 Task: Find connections with filter location María la Baja with filter topic #Motivationwith filter profile language German with filter current company Bread Financial with filter school GD Goenka University with filter industry Utility System Construction with filter service category Ghostwriting with filter keywords title Casino Host
Action: Mouse moved to (136, 217)
Screenshot: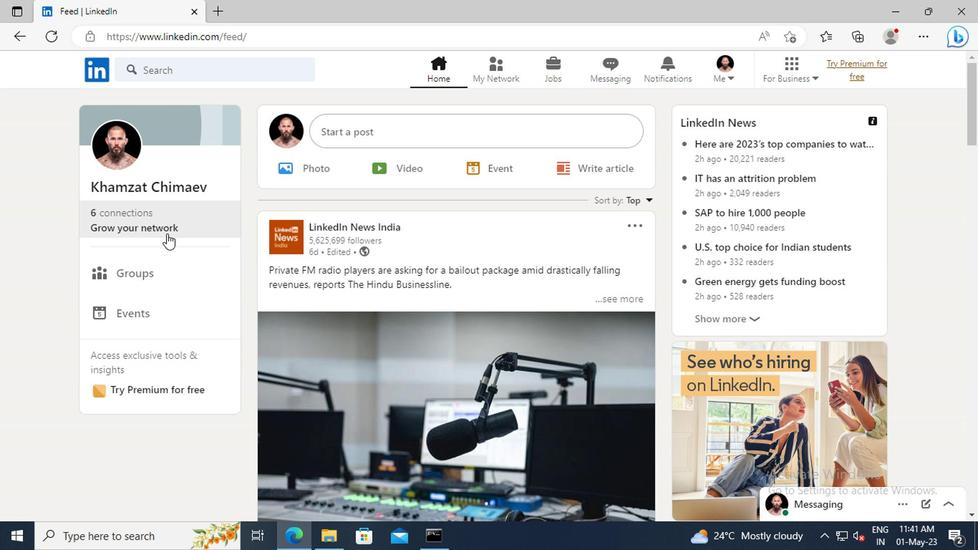 
Action: Mouse pressed left at (136, 217)
Screenshot: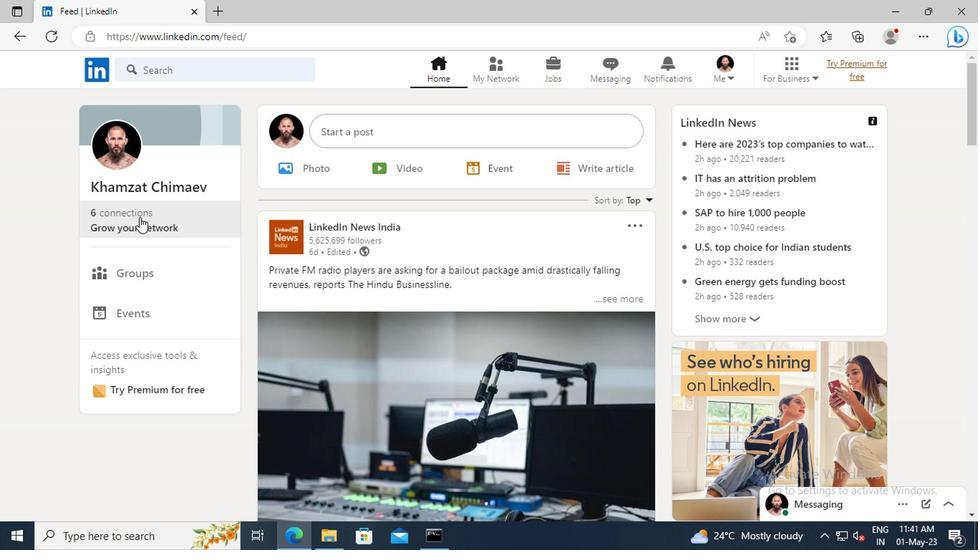 
Action: Mouse moved to (150, 154)
Screenshot: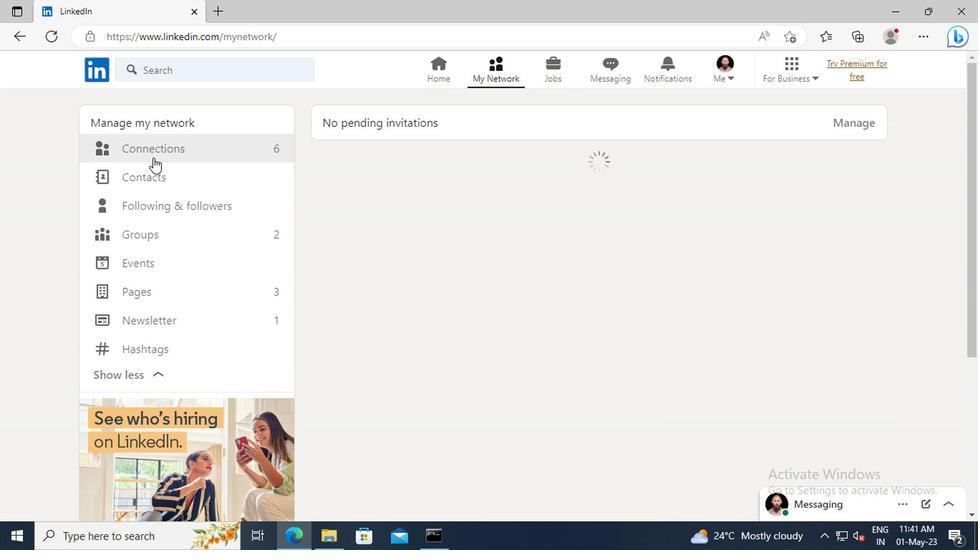 
Action: Mouse pressed left at (150, 154)
Screenshot: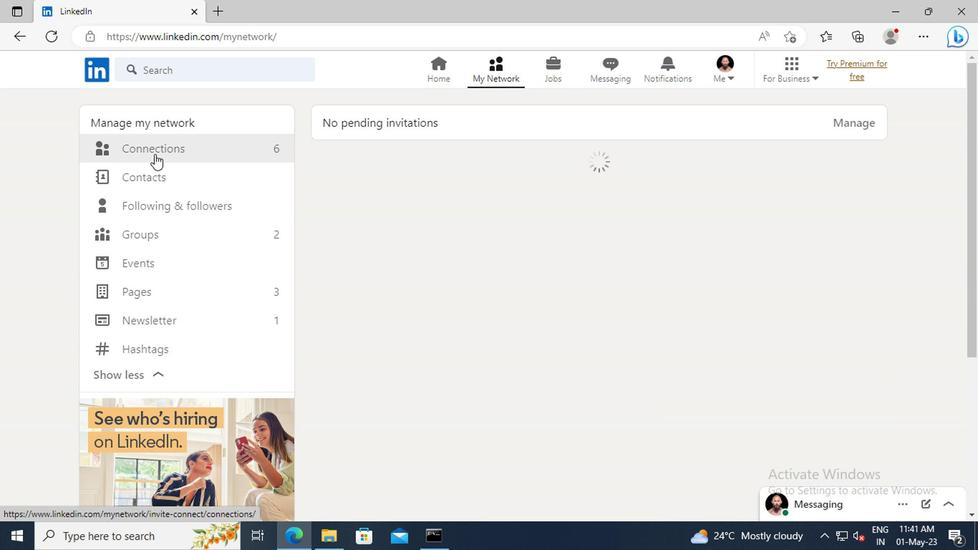 
Action: Mouse moved to (565, 153)
Screenshot: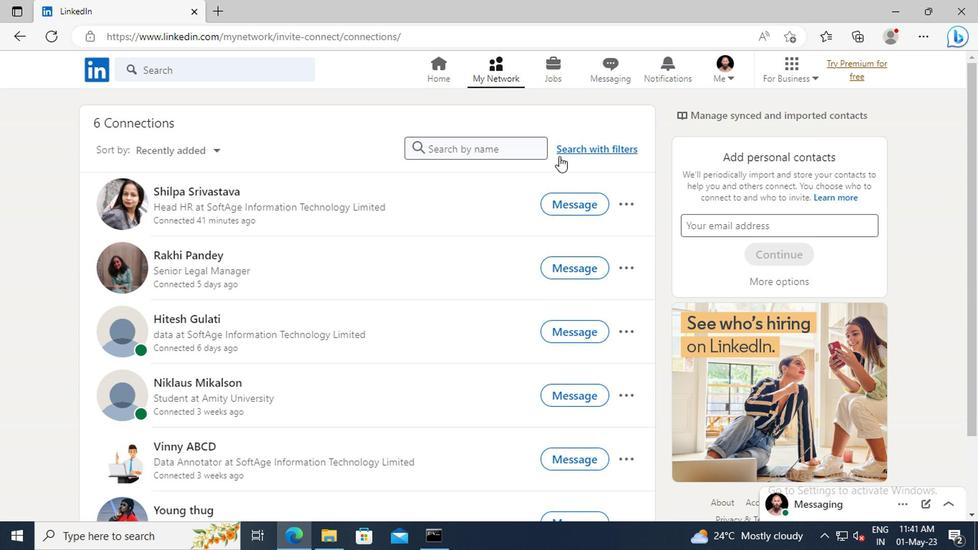 
Action: Mouse pressed left at (565, 153)
Screenshot: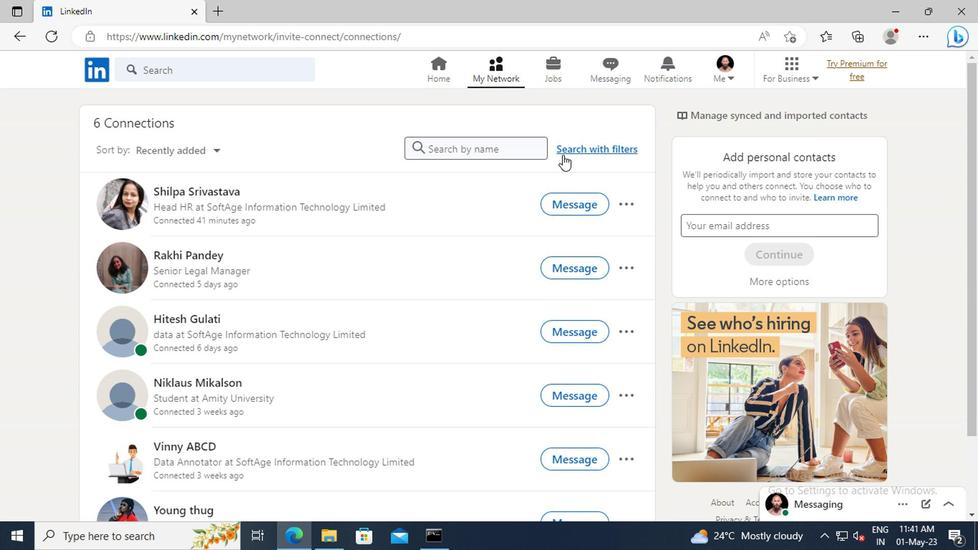 
Action: Mouse moved to (540, 114)
Screenshot: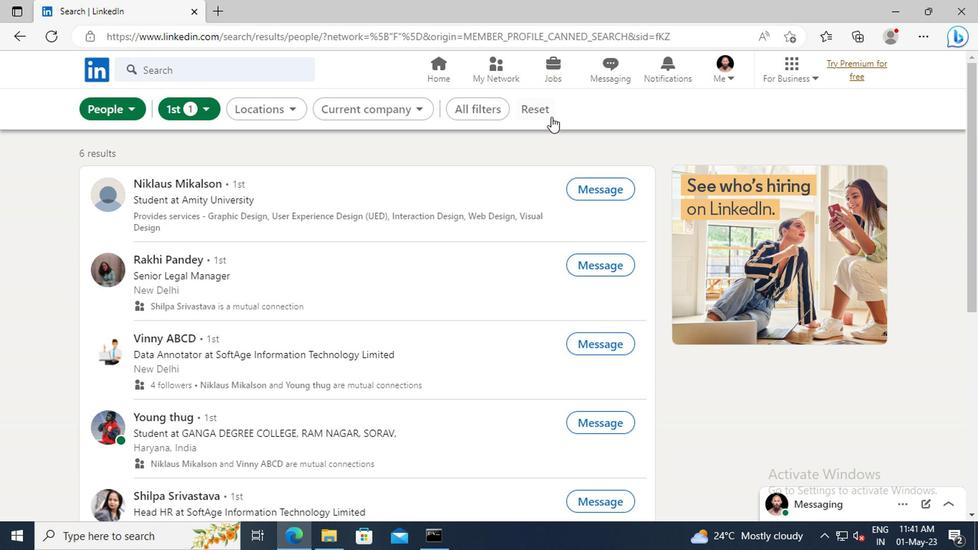 
Action: Mouse pressed left at (540, 114)
Screenshot: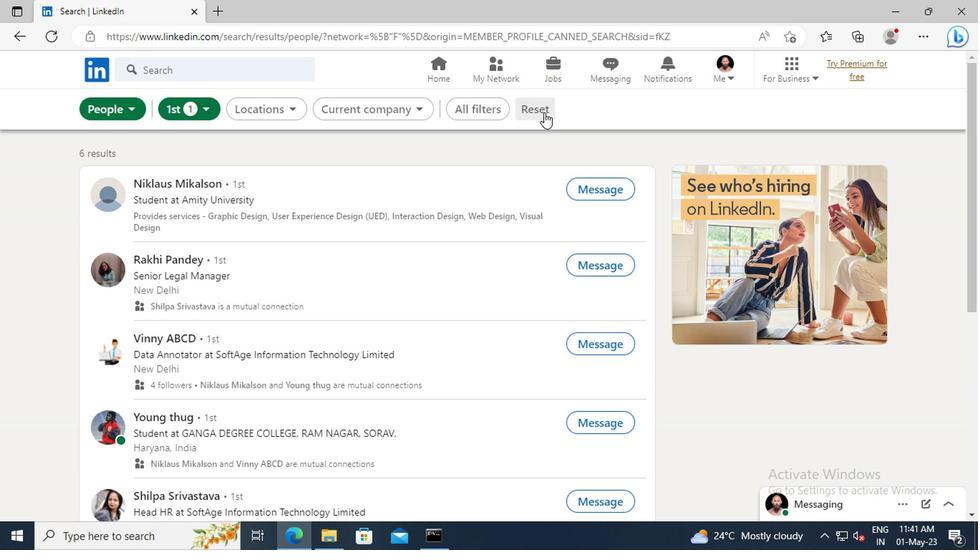 
Action: Mouse moved to (505, 110)
Screenshot: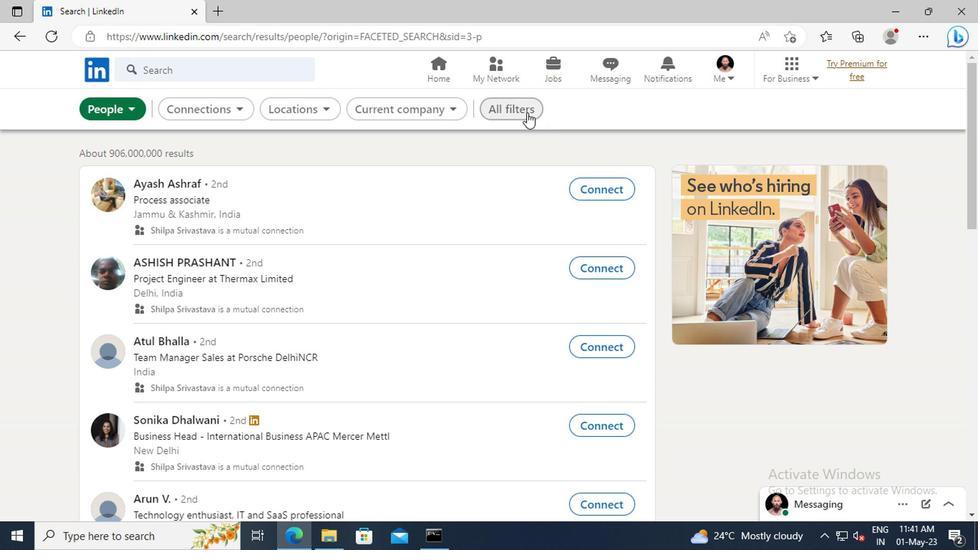 
Action: Mouse pressed left at (505, 110)
Screenshot: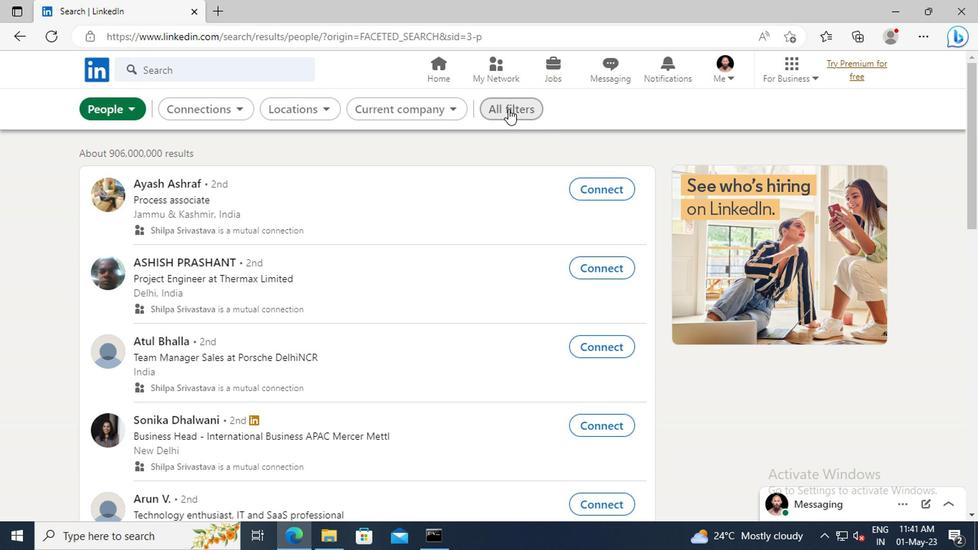 
Action: Mouse moved to (767, 202)
Screenshot: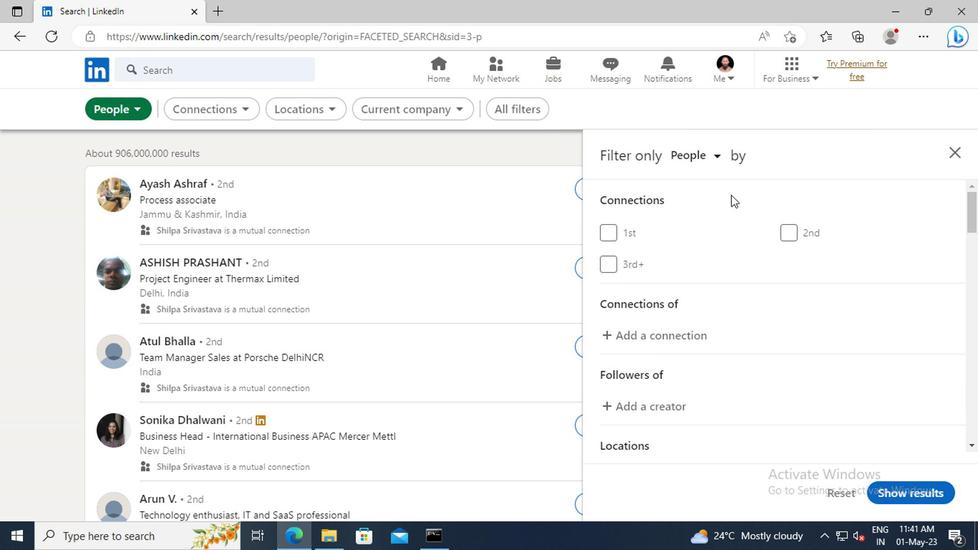 
Action: Mouse scrolled (767, 201) with delta (0, -1)
Screenshot: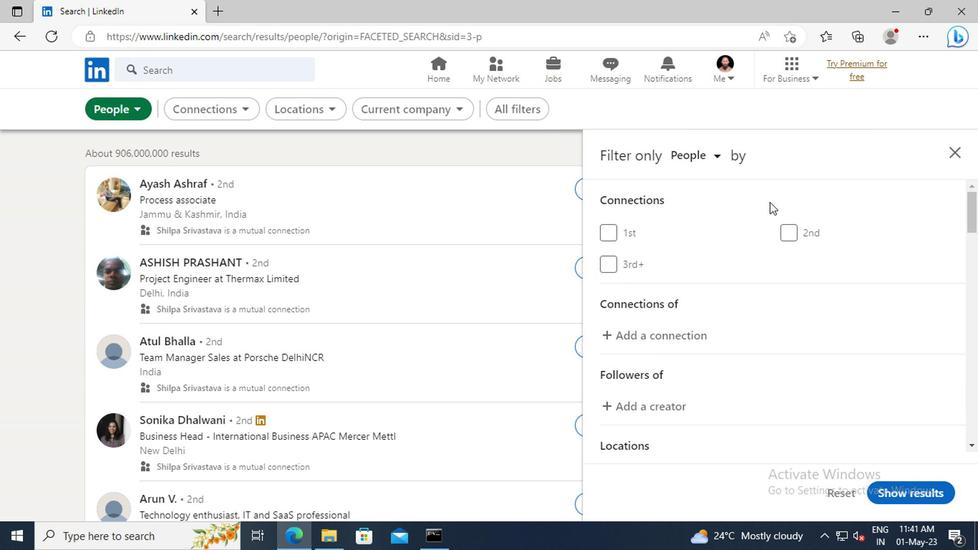 
Action: Mouse scrolled (767, 201) with delta (0, -1)
Screenshot: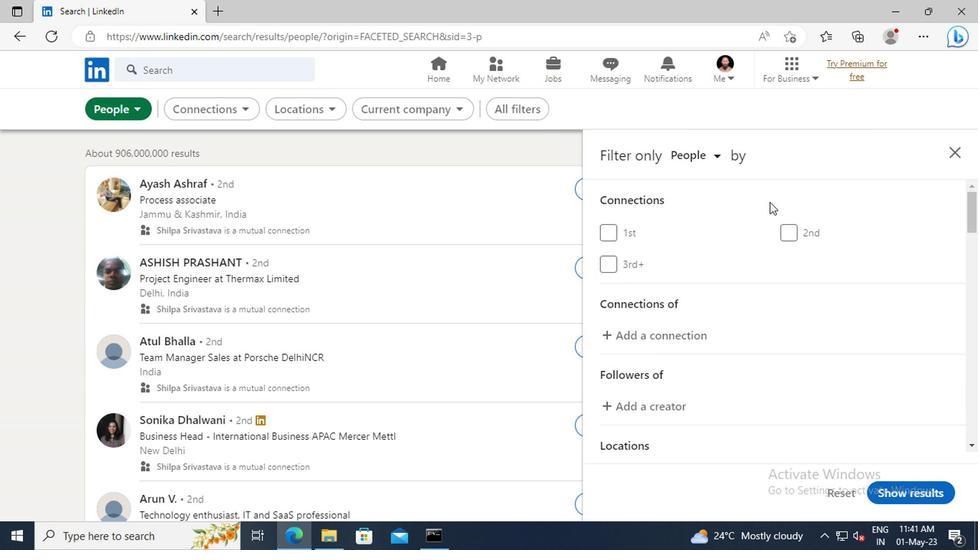 
Action: Mouse moved to (767, 202)
Screenshot: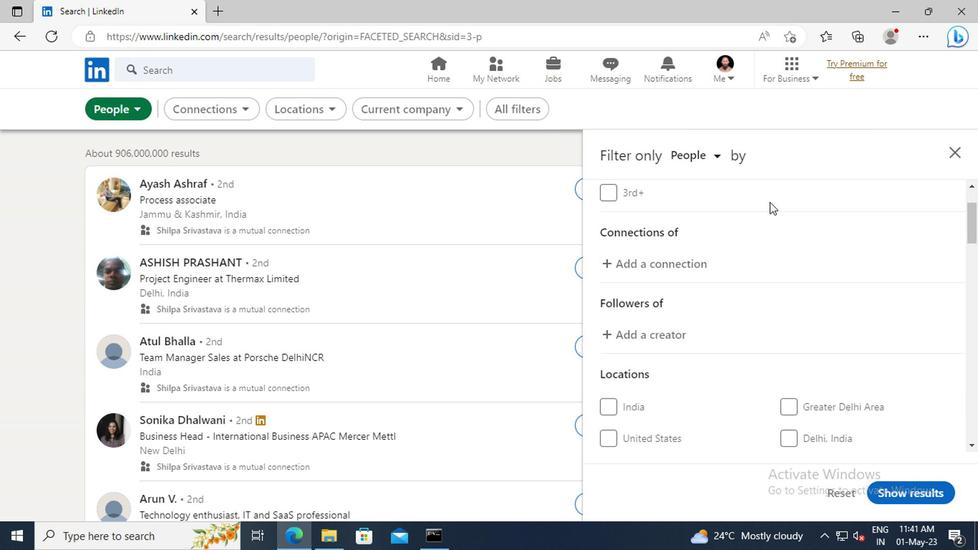 
Action: Mouse scrolled (767, 201) with delta (0, -1)
Screenshot: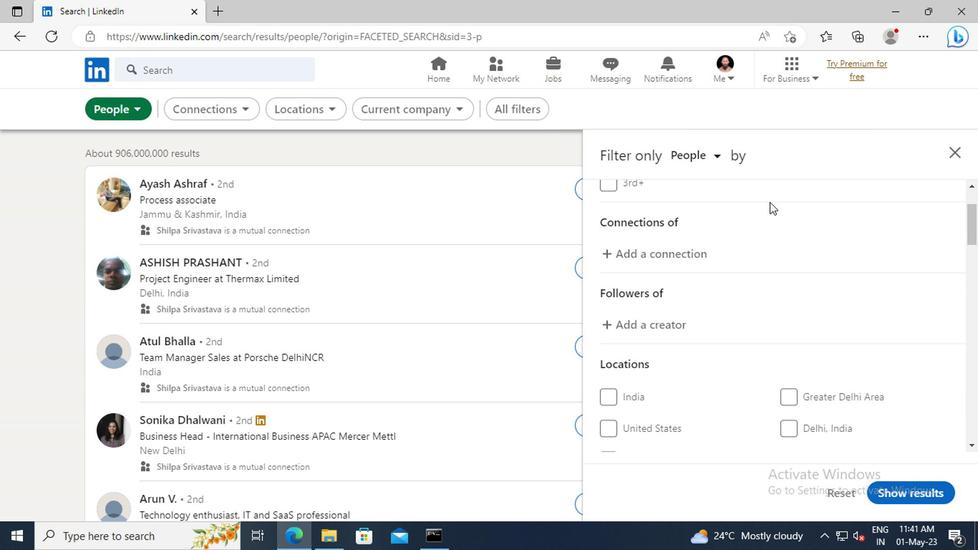 
Action: Mouse scrolled (767, 201) with delta (0, -1)
Screenshot: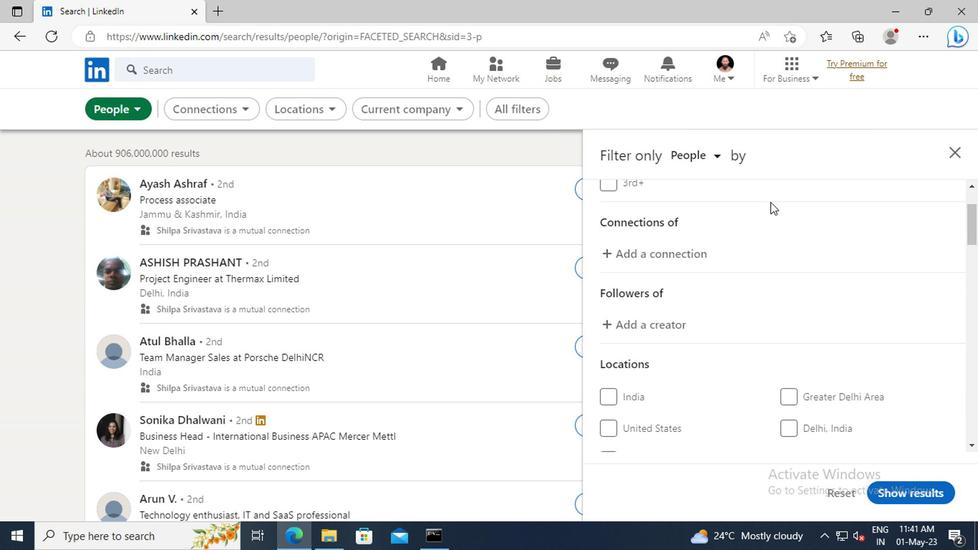 
Action: Mouse moved to (776, 232)
Screenshot: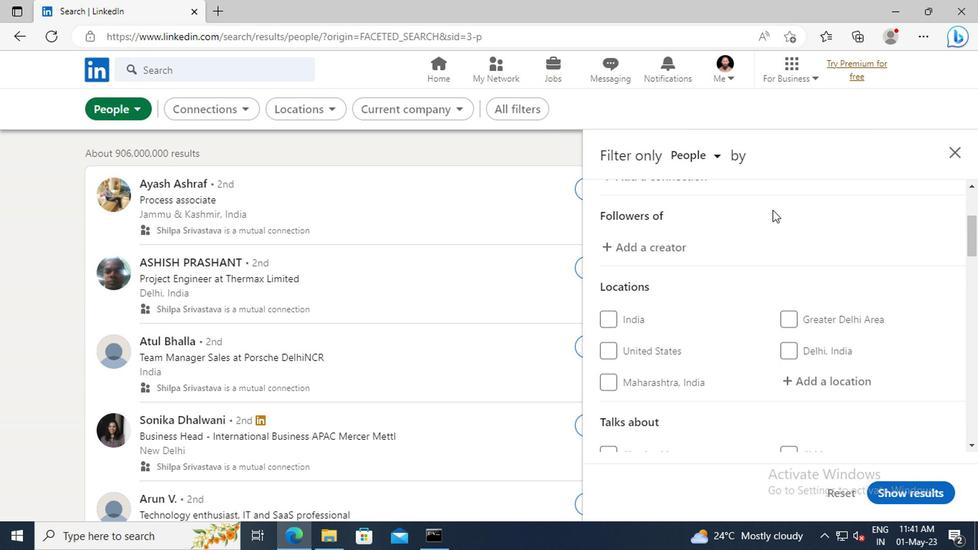 
Action: Mouse scrolled (776, 231) with delta (0, -1)
Screenshot: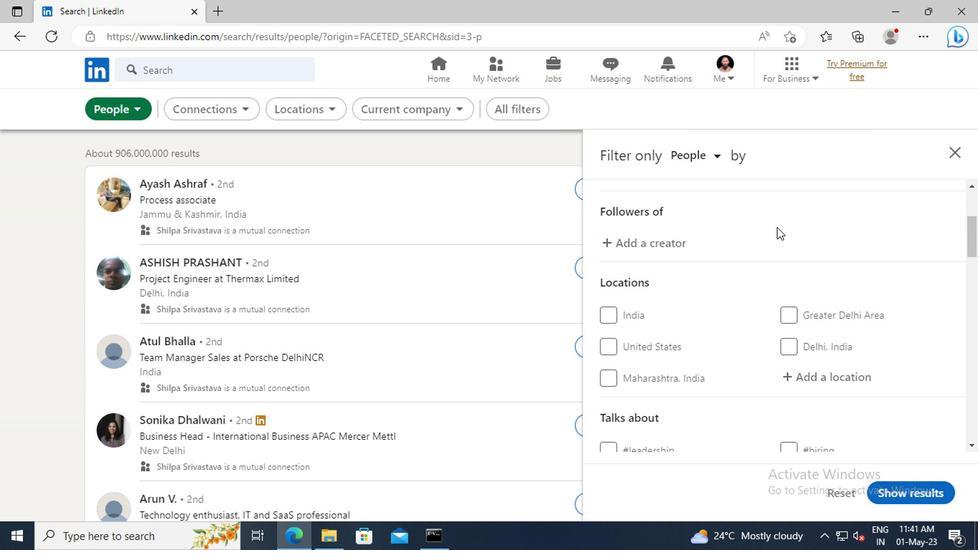 
Action: Mouse scrolled (776, 231) with delta (0, -1)
Screenshot: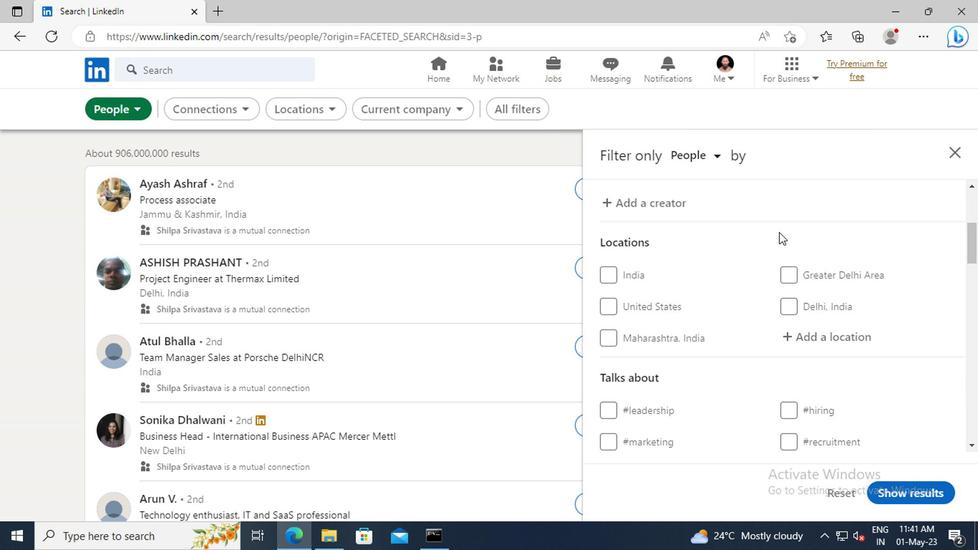 
Action: Mouse moved to (805, 295)
Screenshot: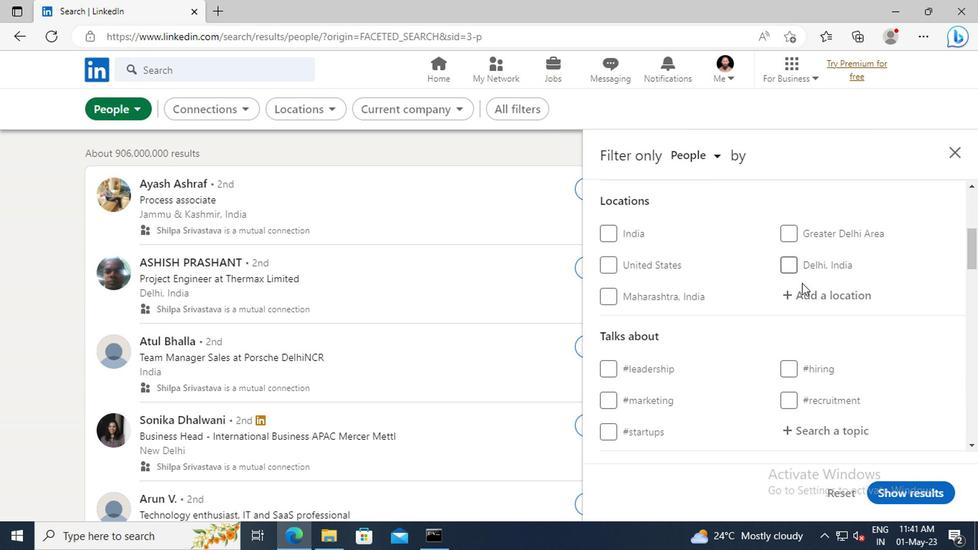 
Action: Mouse pressed left at (805, 295)
Screenshot: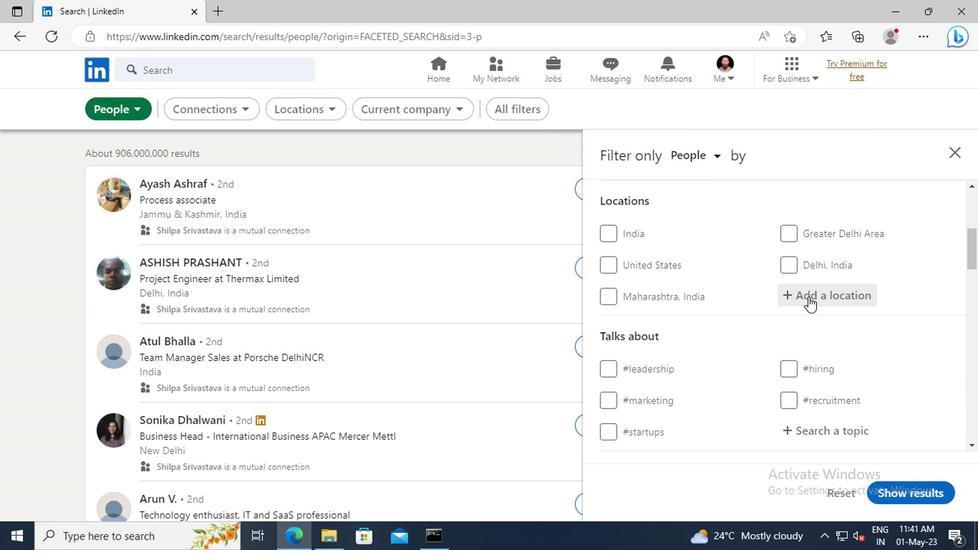 
Action: Key pressed <Key.shift>MARIA<Key.space>LA<Key.space><Key.shift>BAJA
Screenshot: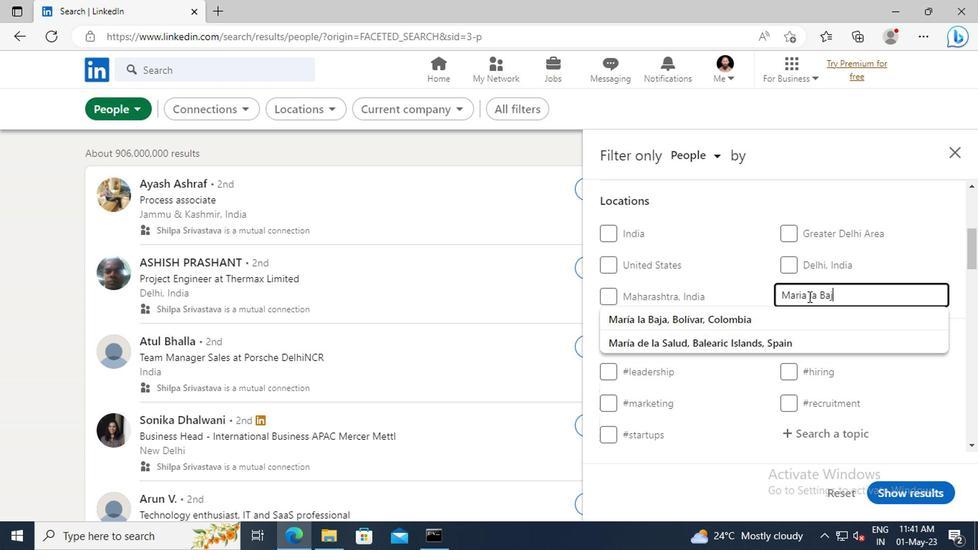 
Action: Mouse moved to (795, 314)
Screenshot: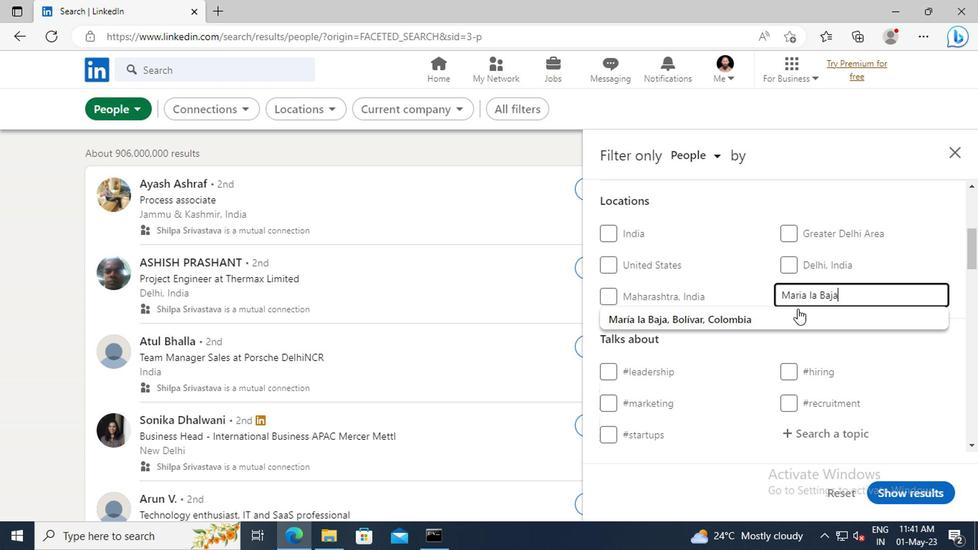 
Action: Mouse pressed left at (795, 314)
Screenshot: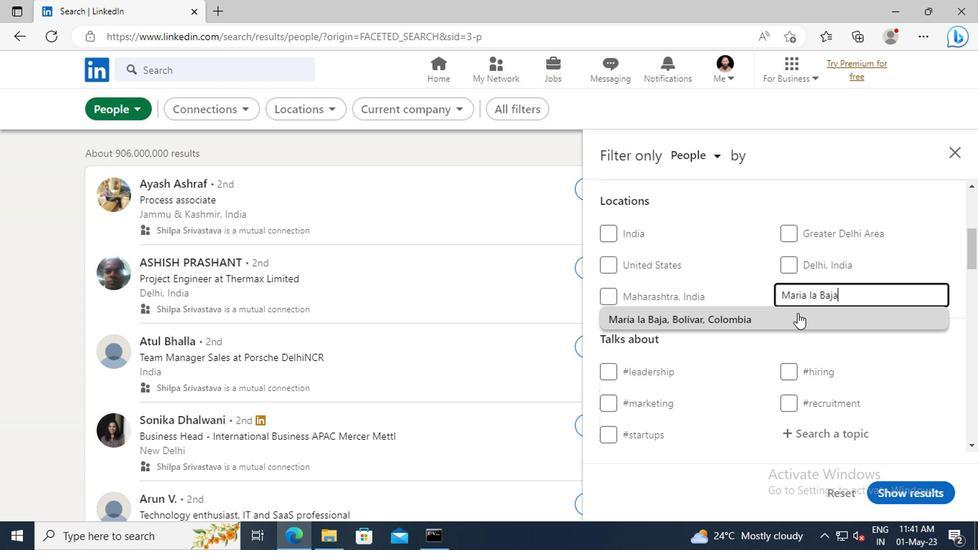 
Action: Mouse moved to (795, 314)
Screenshot: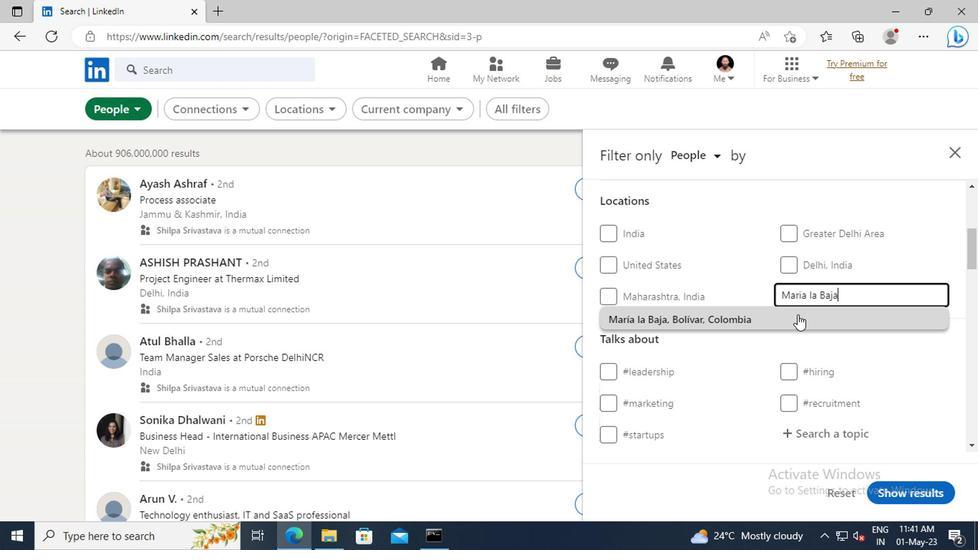 
Action: Mouse scrolled (795, 313) with delta (0, 0)
Screenshot: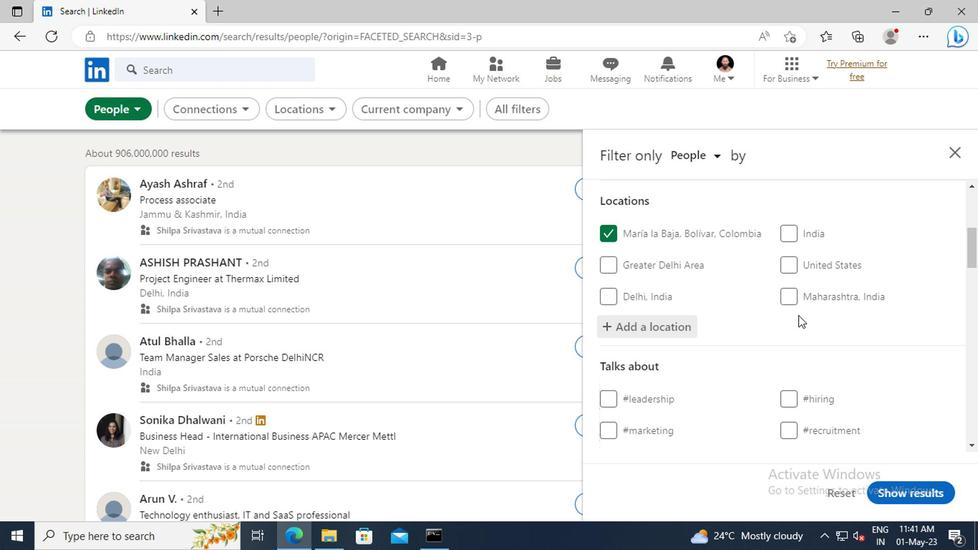 
Action: Mouse scrolled (795, 313) with delta (0, 0)
Screenshot: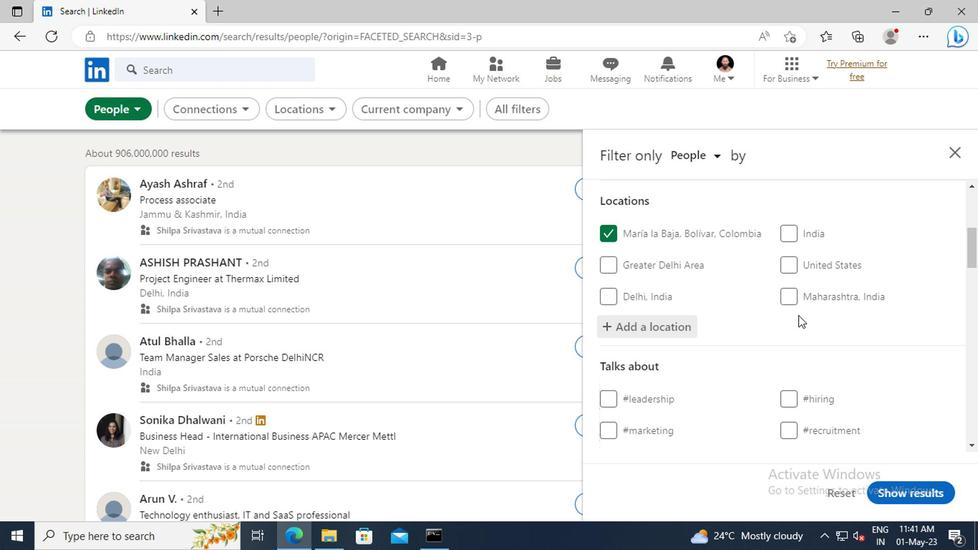 
Action: Mouse scrolled (795, 313) with delta (0, 0)
Screenshot: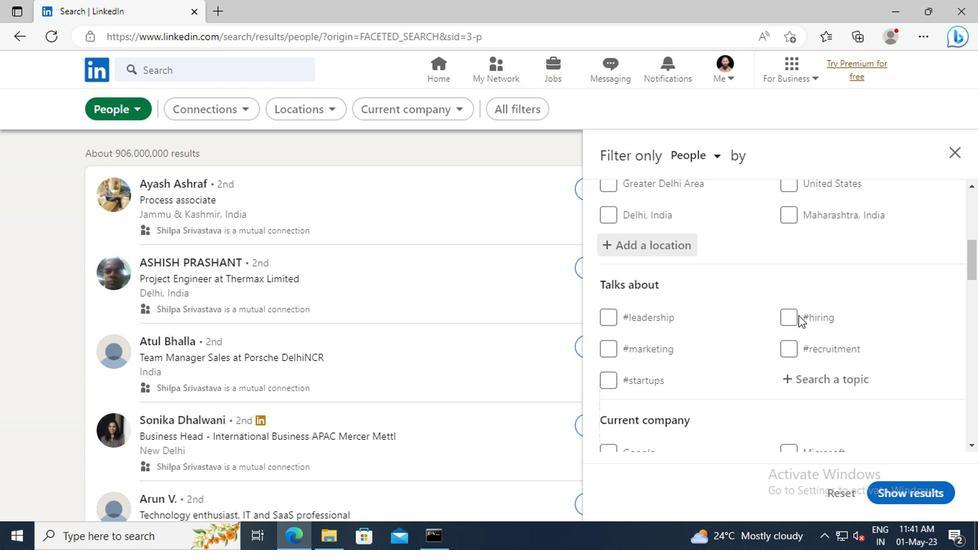 
Action: Mouse moved to (800, 338)
Screenshot: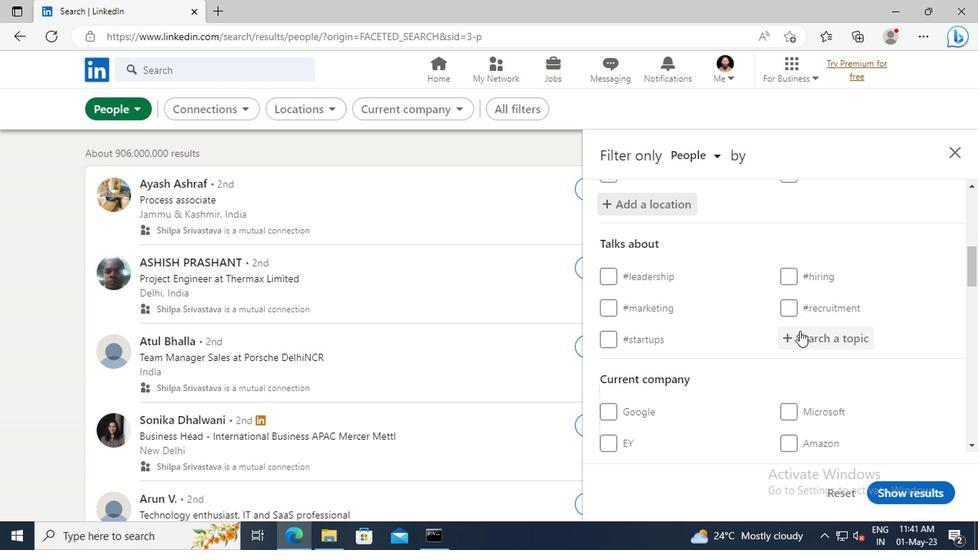 
Action: Mouse pressed left at (800, 338)
Screenshot: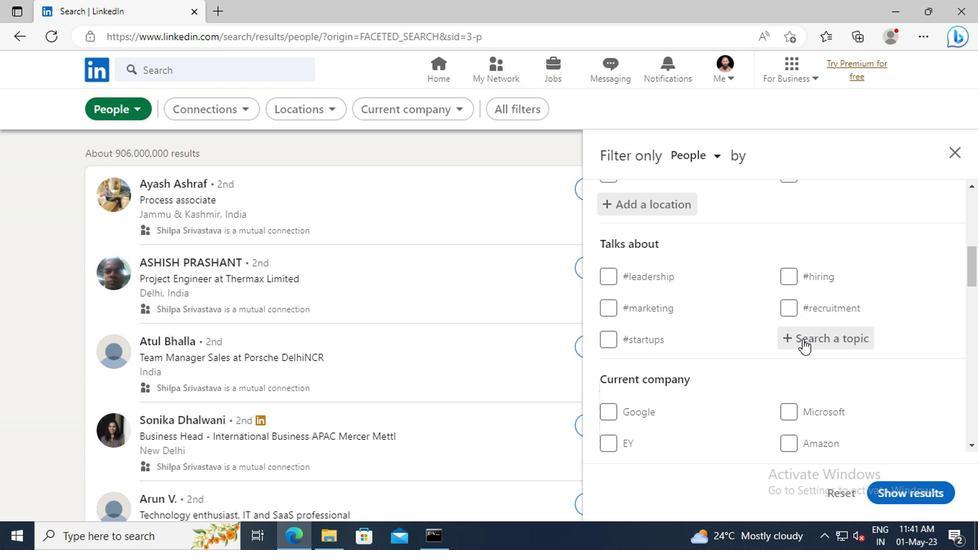 
Action: Key pressed <Key.shift>MOTIVATI
Screenshot: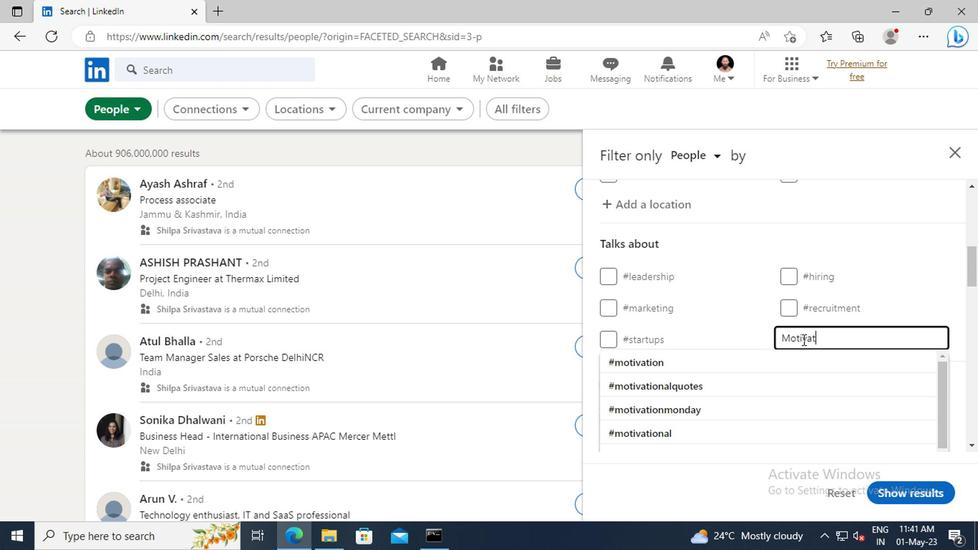 
Action: Mouse moved to (786, 359)
Screenshot: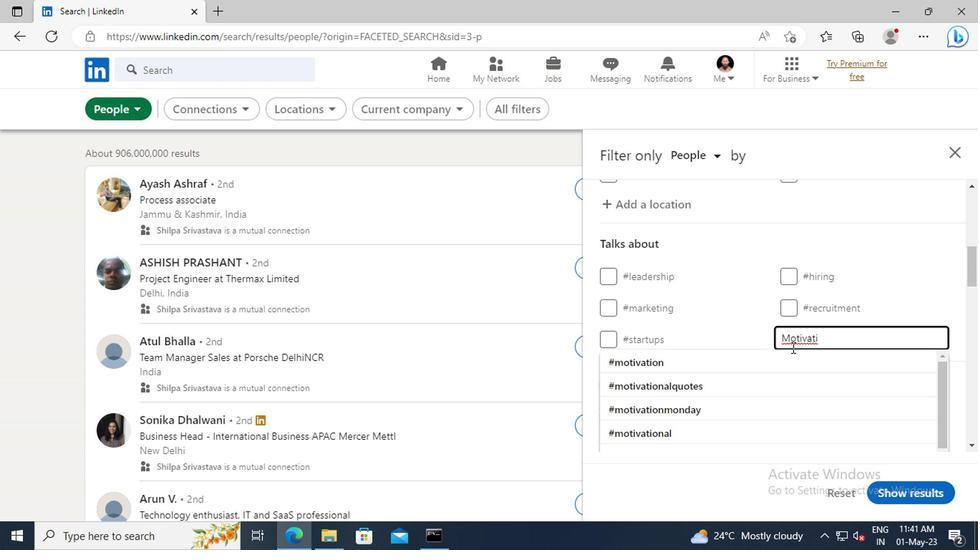 
Action: Mouse pressed left at (786, 359)
Screenshot: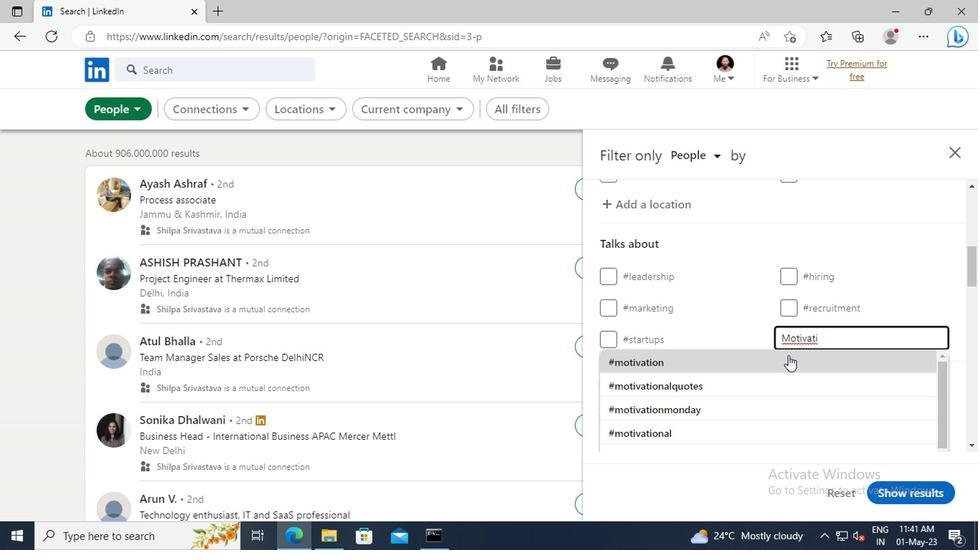 
Action: Mouse scrolled (786, 358) with delta (0, -1)
Screenshot: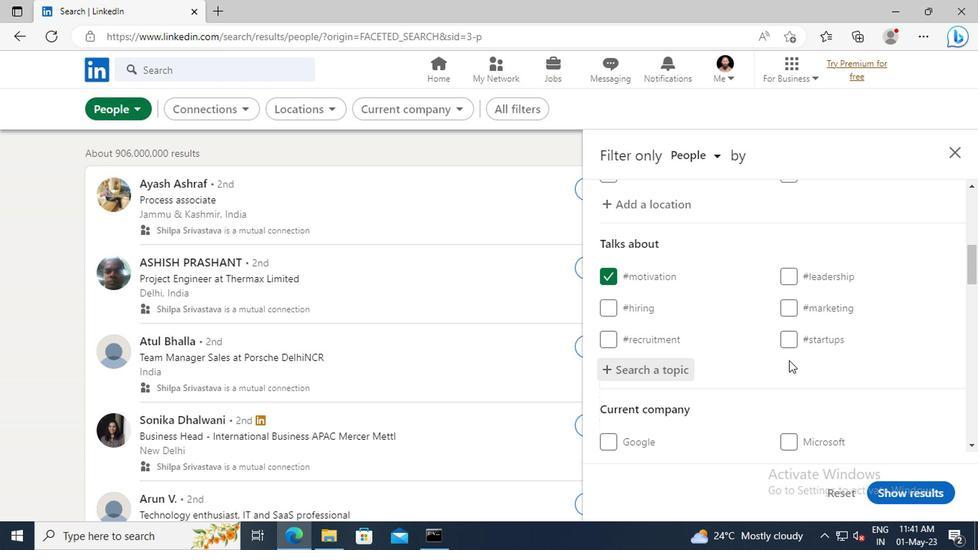 
Action: Mouse scrolled (786, 358) with delta (0, -1)
Screenshot: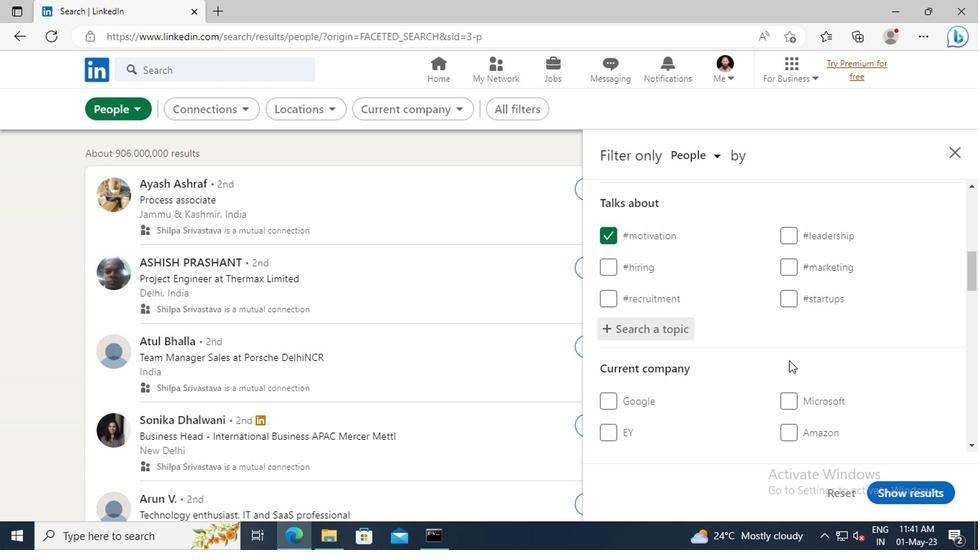 
Action: Mouse scrolled (786, 358) with delta (0, -1)
Screenshot: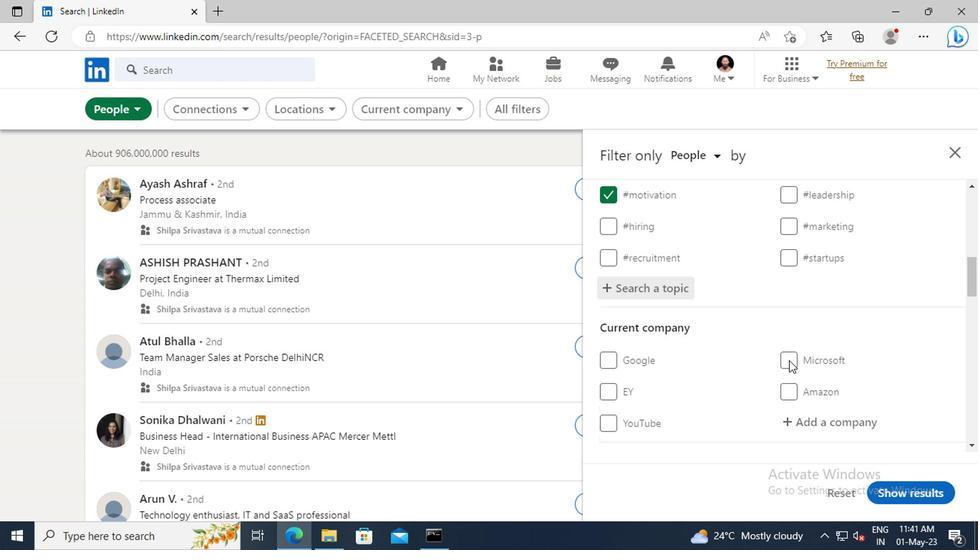 
Action: Mouse scrolled (786, 358) with delta (0, -1)
Screenshot: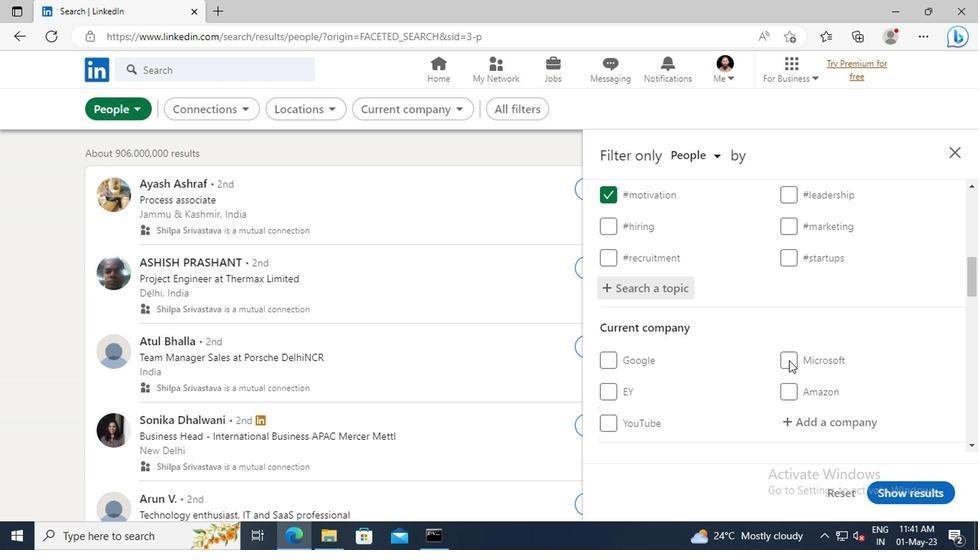 
Action: Mouse scrolled (786, 358) with delta (0, -1)
Screenshot: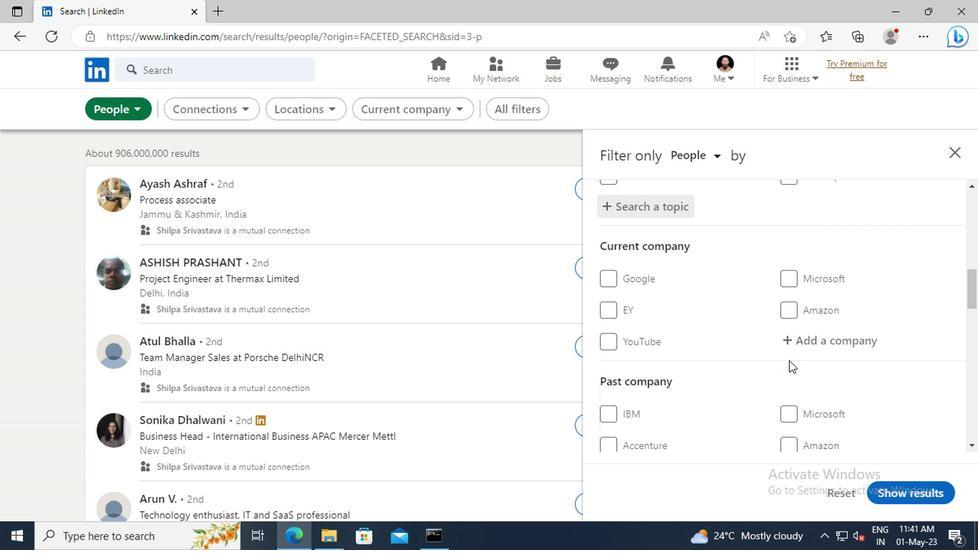 
Action: Mouse scrolled (786, 358) with delta (0, -1)
Screenshot: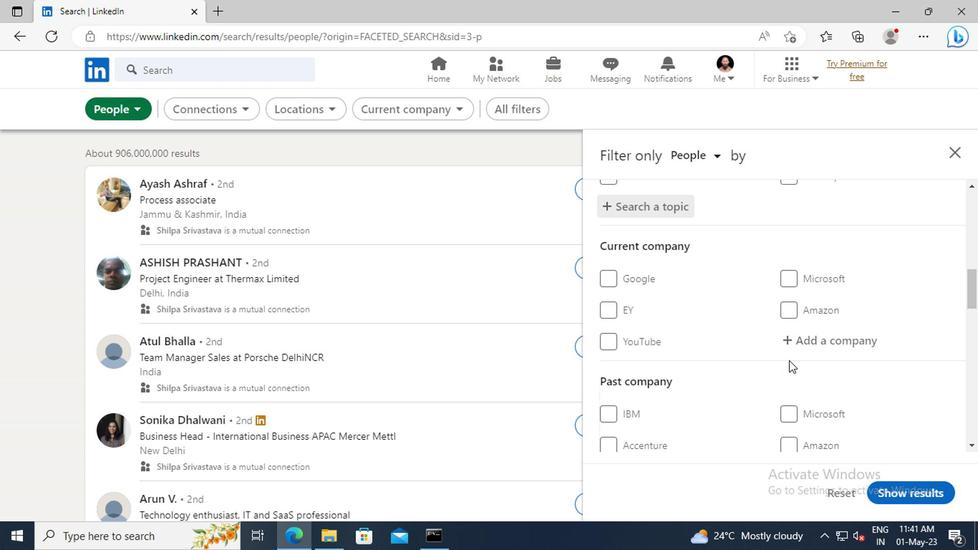 
Action: Mouse scrolled (786, 358) with delta (0, -1)
Screenshot: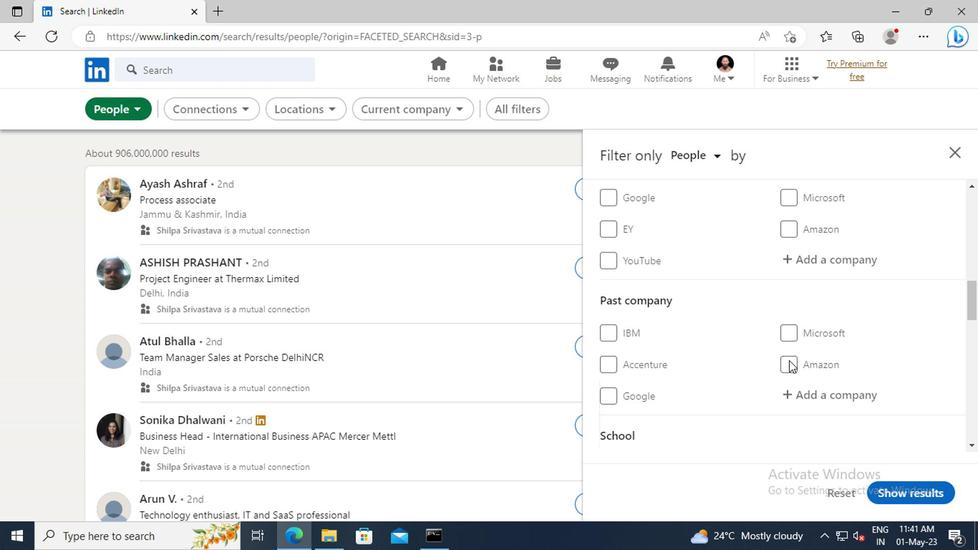 
Action: Mouse scrolled (786, 358) with delta (0, -1)
Screenshot: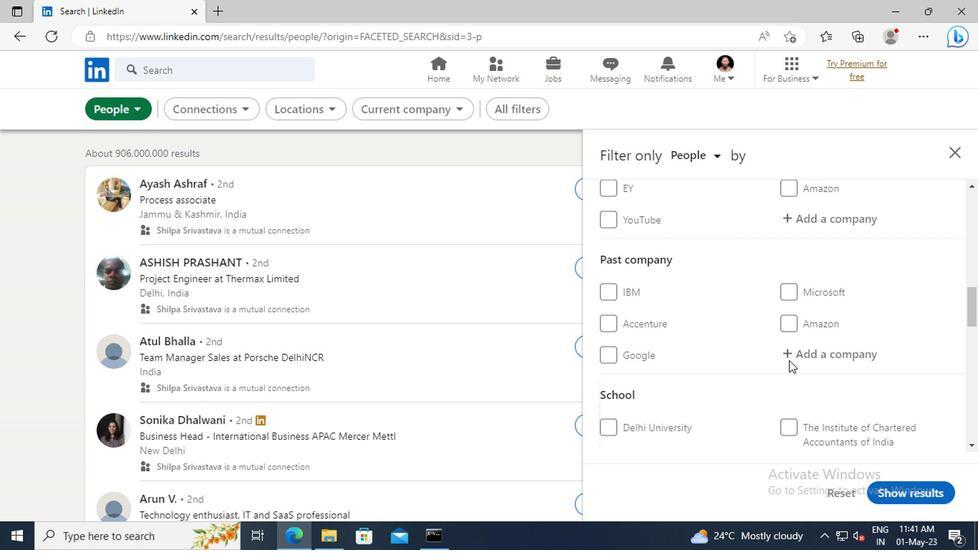 
Action: Mouse scrolled (786, 358) with delta (0, -1)
Screenshot: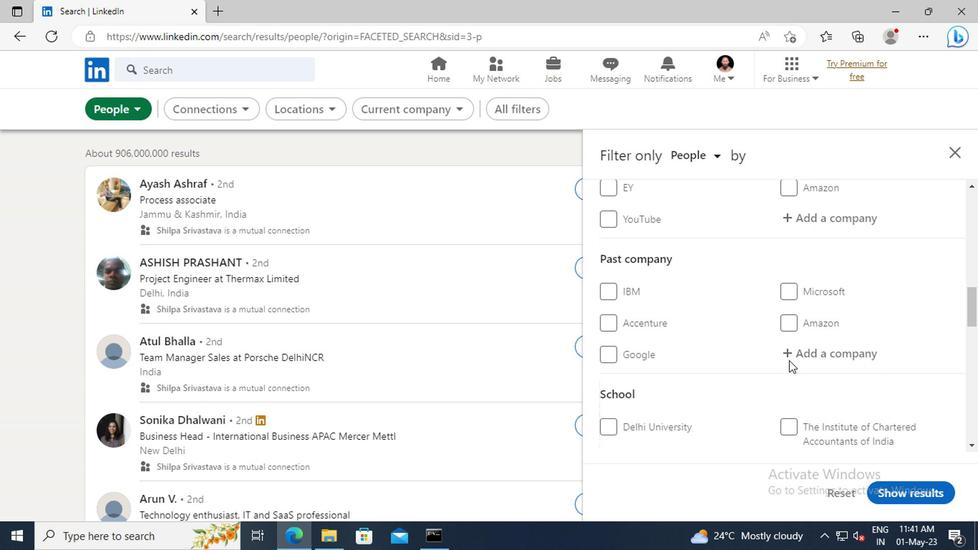 
Action: Mouse scrolled (786, 358) with delta (0, -1)
Screenshot: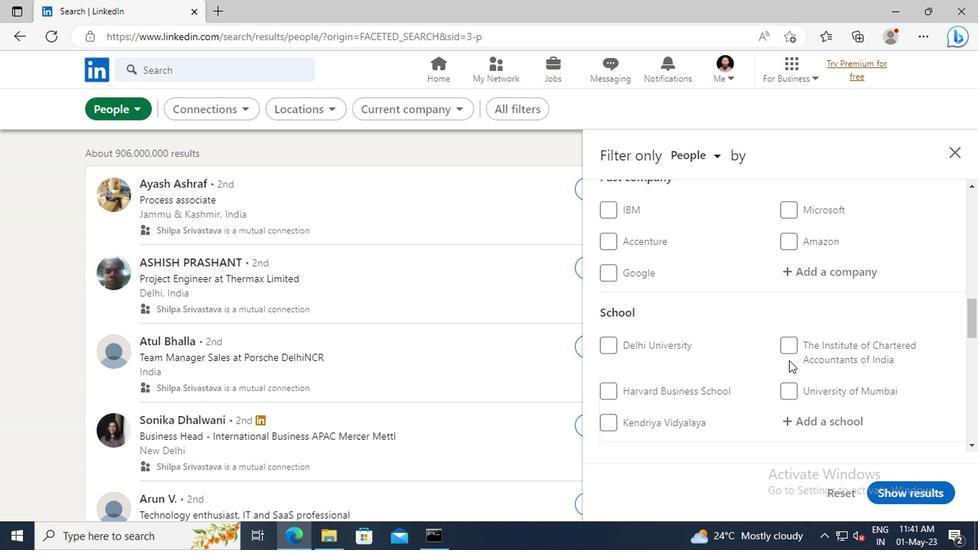 
Action: Mouse scrolled (786, 358) with delta (0, -1)
Screenshot: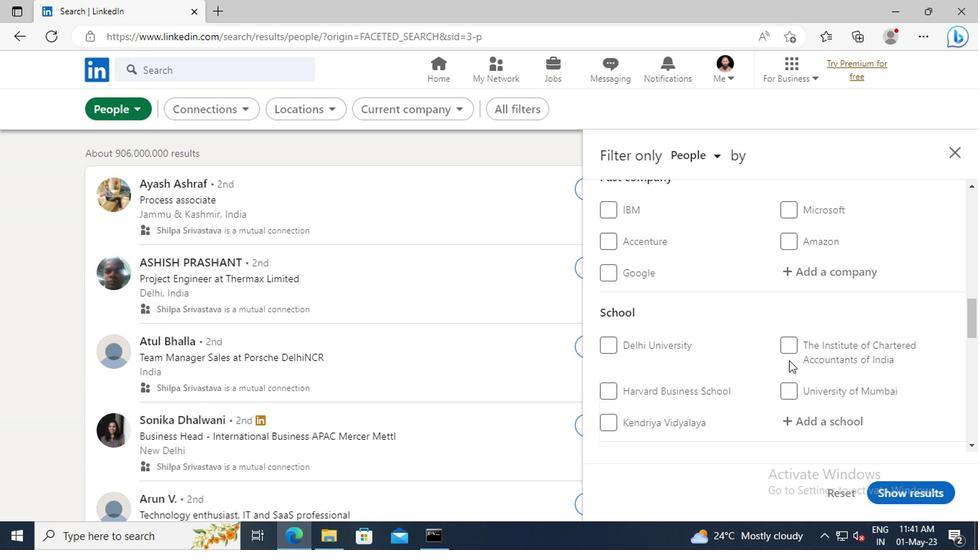 
Action: Mouse scrolled (786, 358) with delta (0, -1)
Screenshot: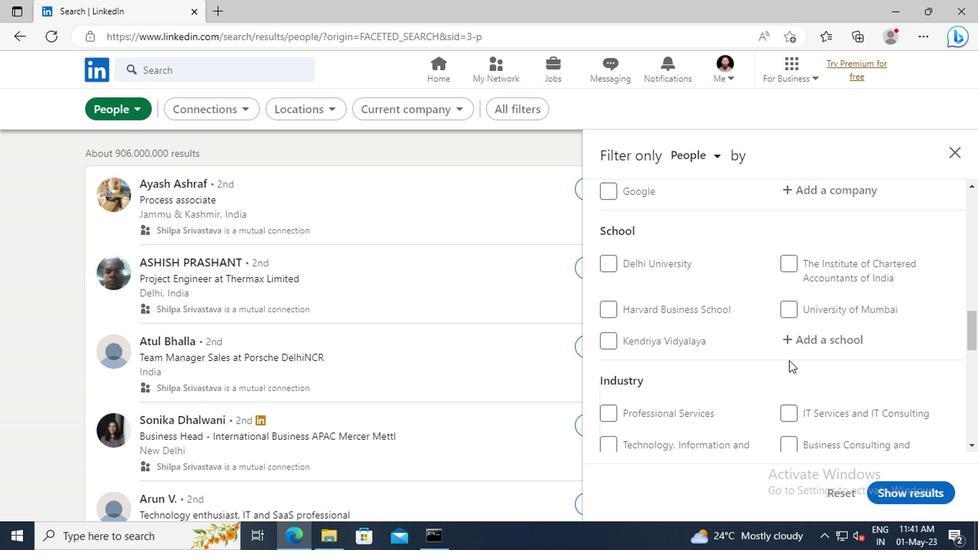 
Action: Mouse scrolled (786, 358) with delta (0, -1)
Screenshot: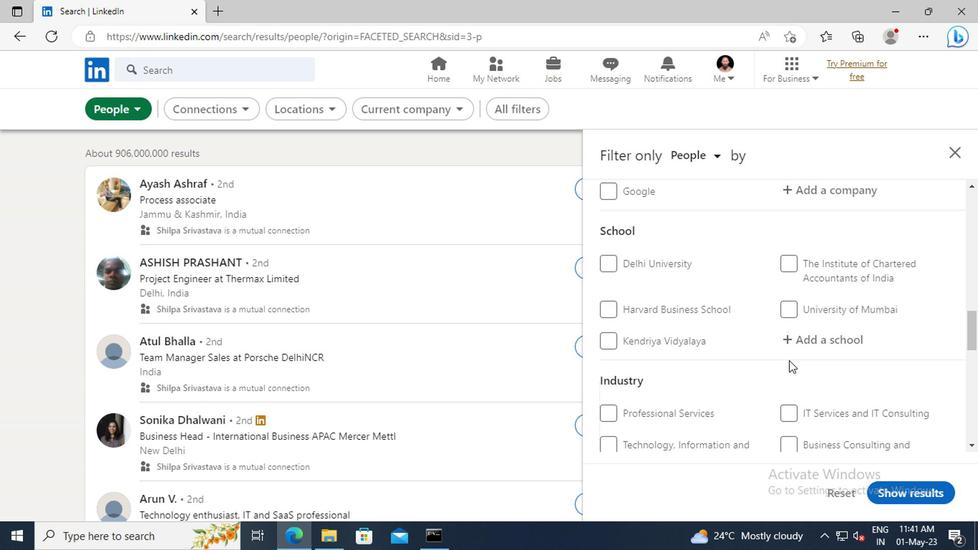 
Action: Mouse scrolled (786, 358) with delta (0, -1)
Screenshot: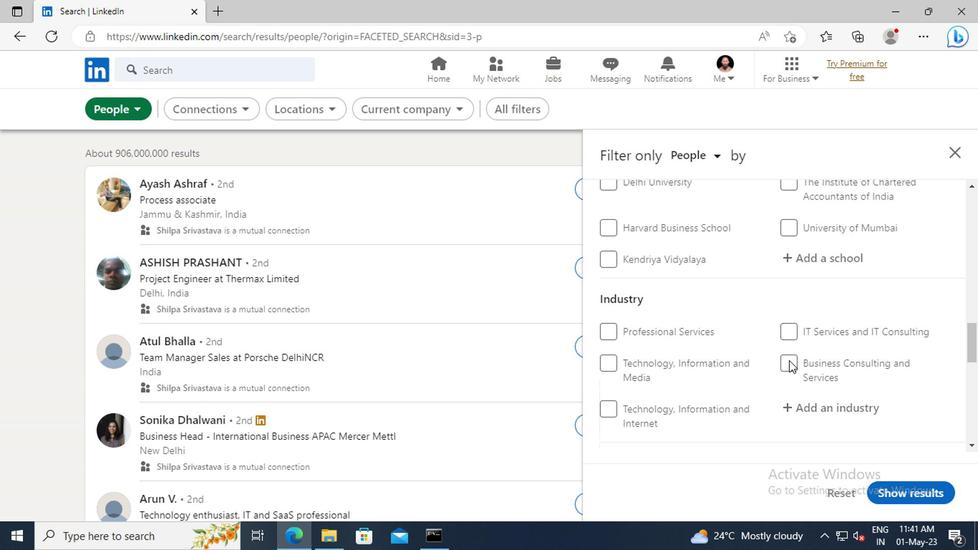 
Action: Mouse scrolled (786, 358) with delta (0, -1)
Screenshot: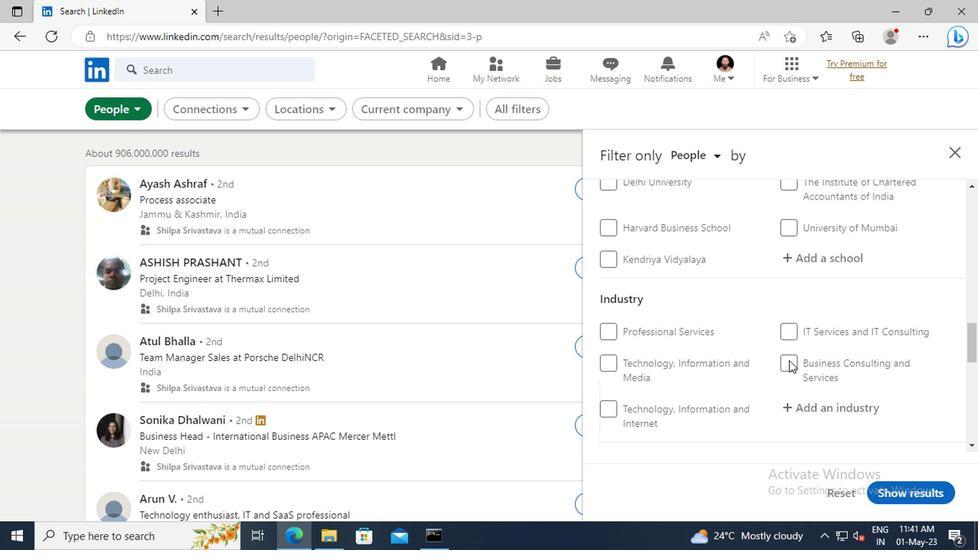 
Action: Mouse scrolled (786, 358) with delta (0, -1)
Screenshot: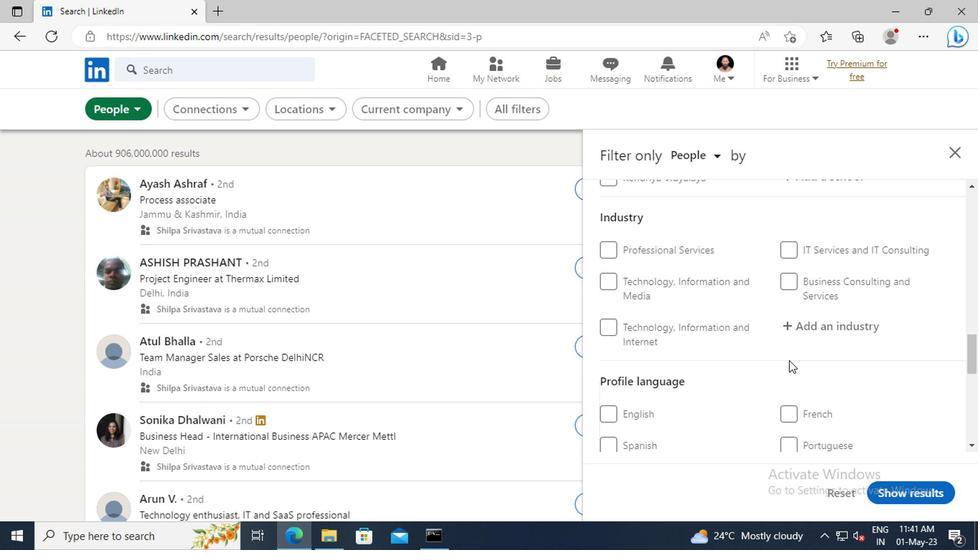 
Action: Mouse scrolled (786, 358) with delta (0, -1)
Screenshot: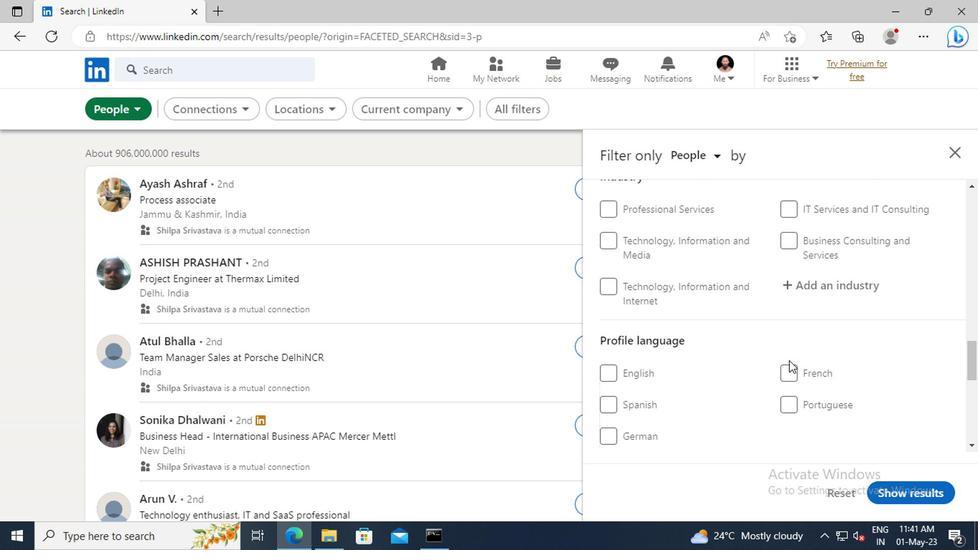 
Action: Mouse moved to (606, 397)
Screenshot: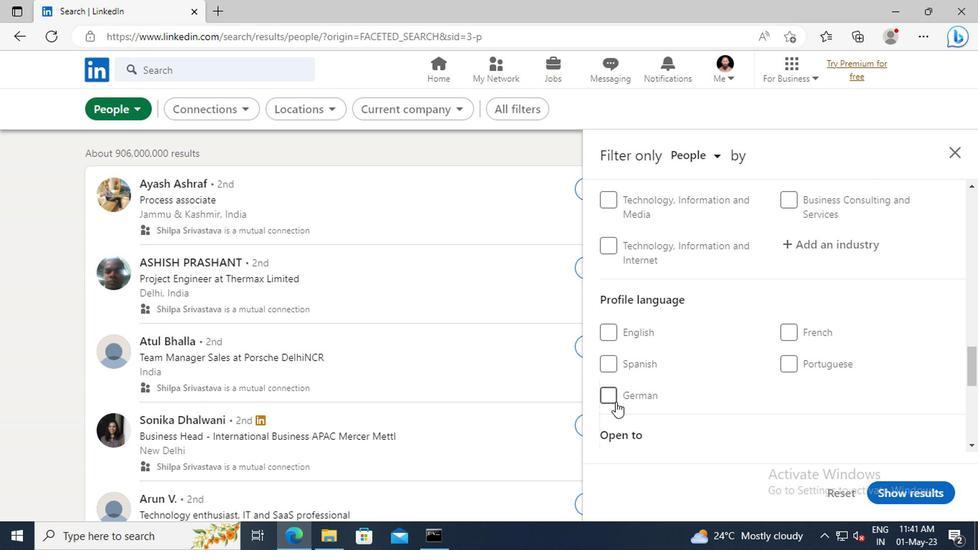 
Action: Mouse pressed left at (606, 397)
Screenshot: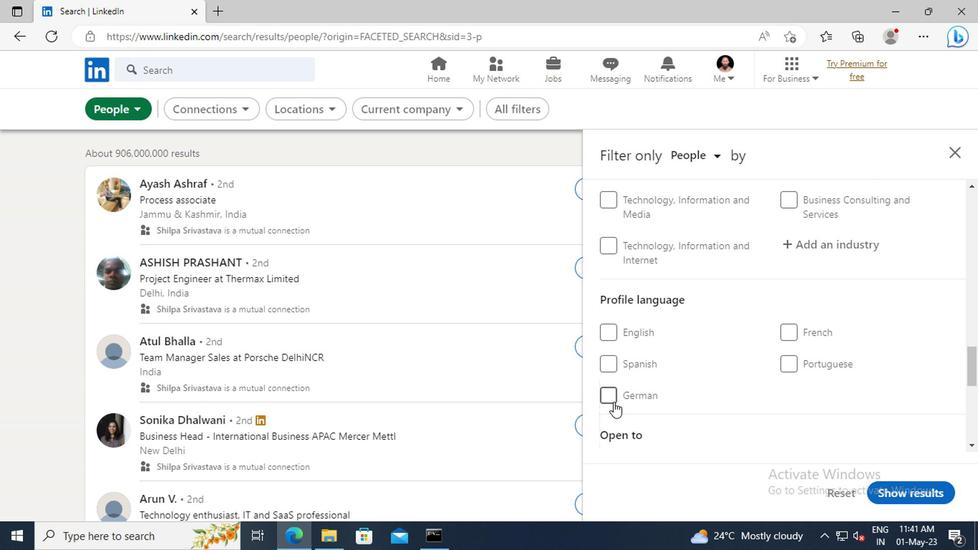 
Action: Mouse moved to (783, 383)
Screenshot: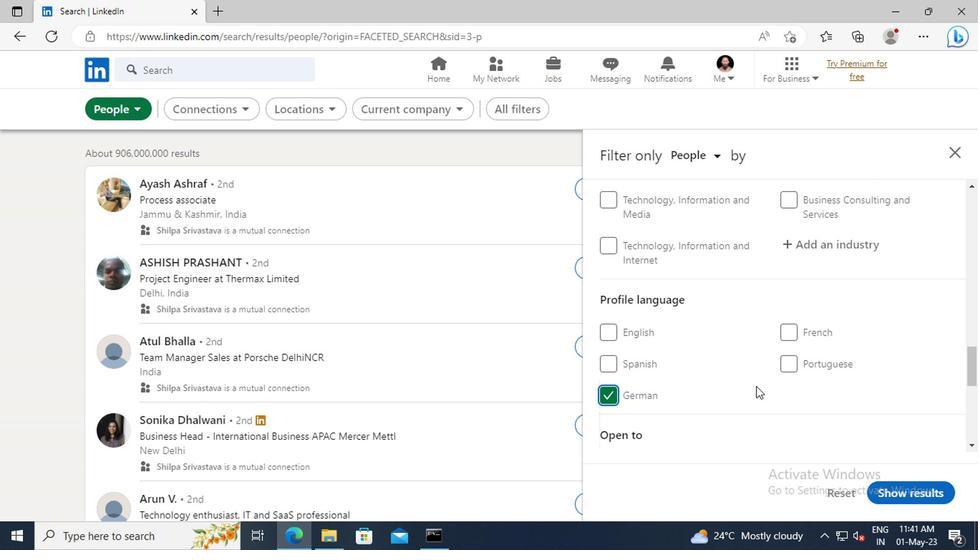 
Action: Mouse scrolled (783, 383) with delta (0, 0)
Screenshot: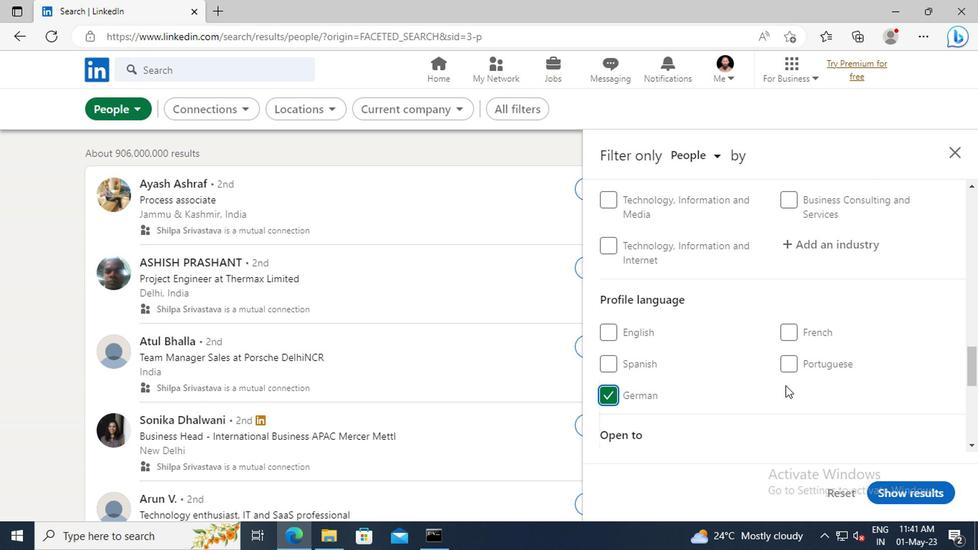 
Action: Mouse scrolled (783, 383) with delta (0, 0)
Screenshot: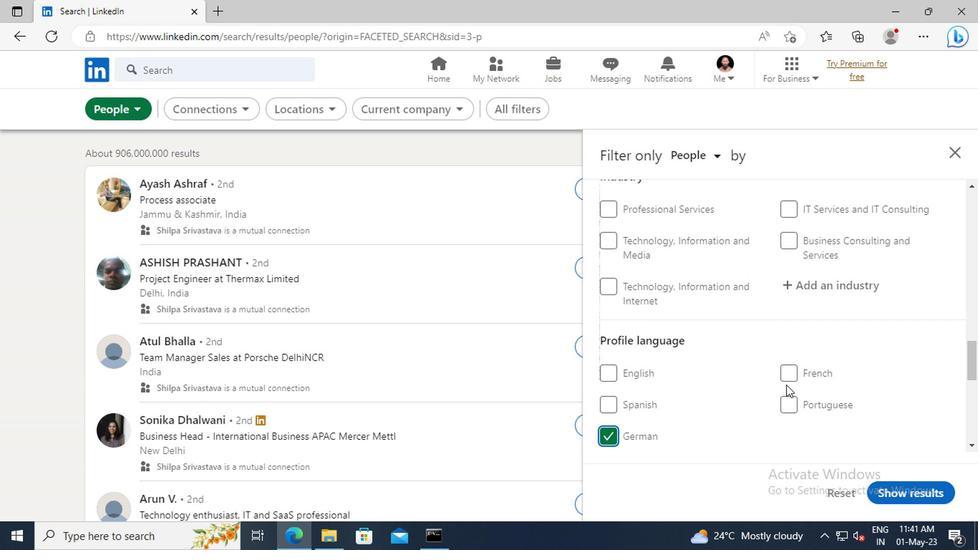 
Action: Mouse scrolled (783, 383) with delta (0, 0)
Screenshot: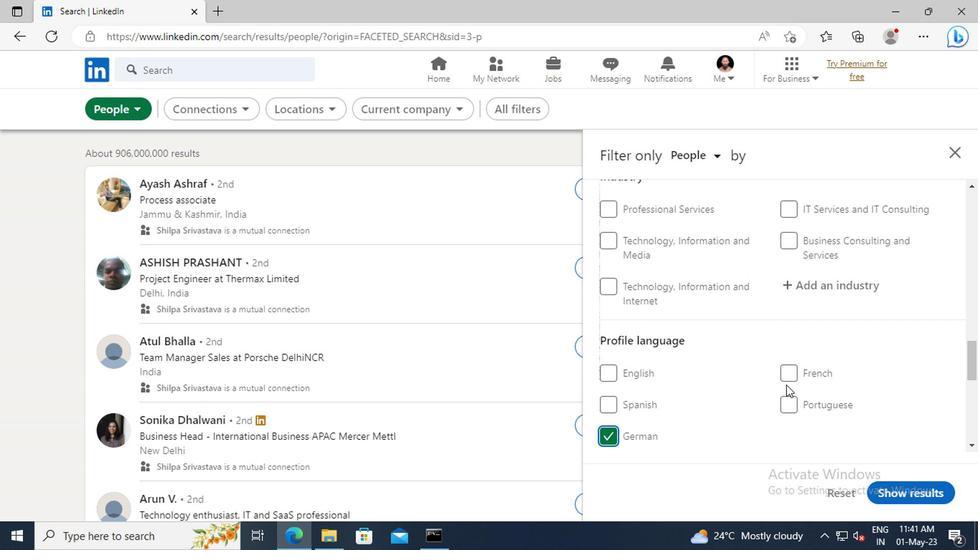 
Action: Mouse scrolled (783, 383) with delta (0, 0)
Screenshot: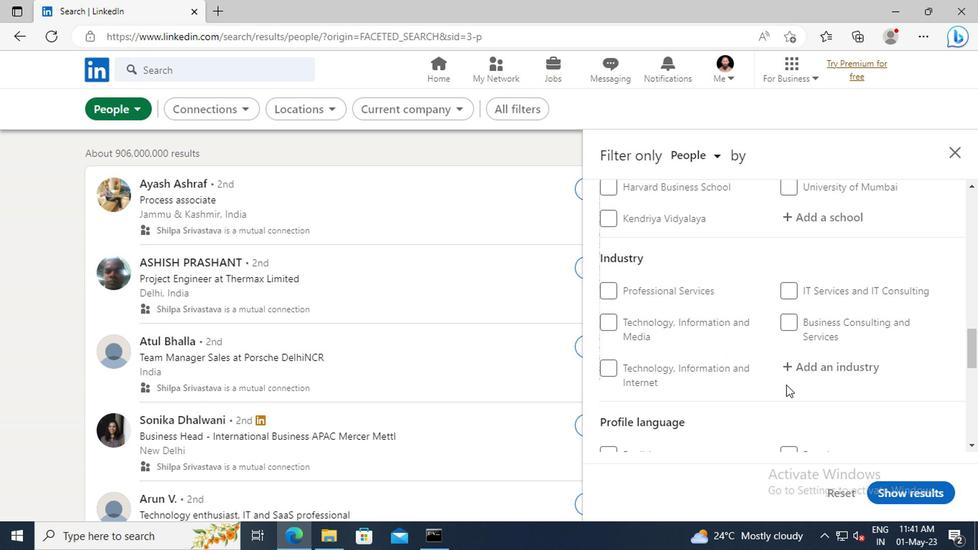 
Action: Mouse scrolled (783, 383) with delta (0, 0)
Screenshot: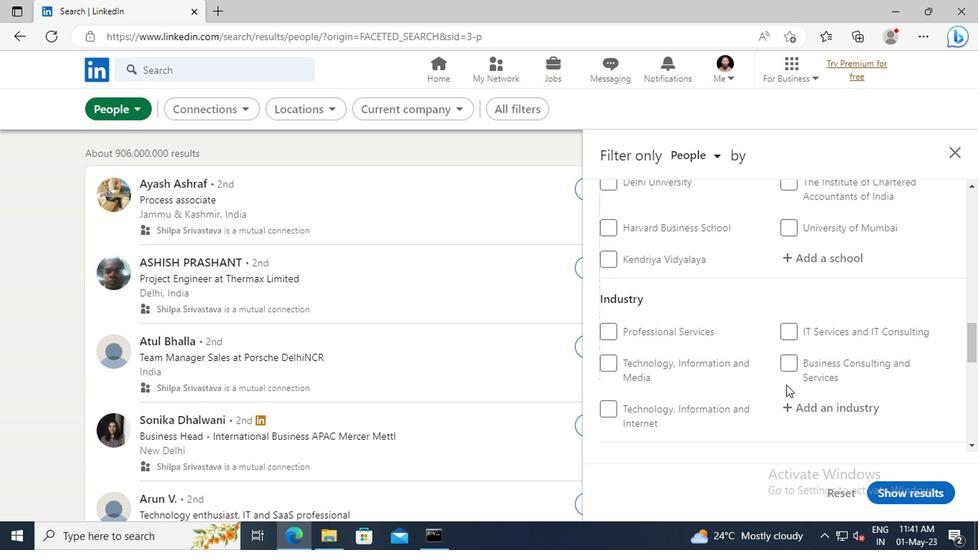 
Action: Mouse scrolled (783, 383) with delta (0, 0)
Screenshot: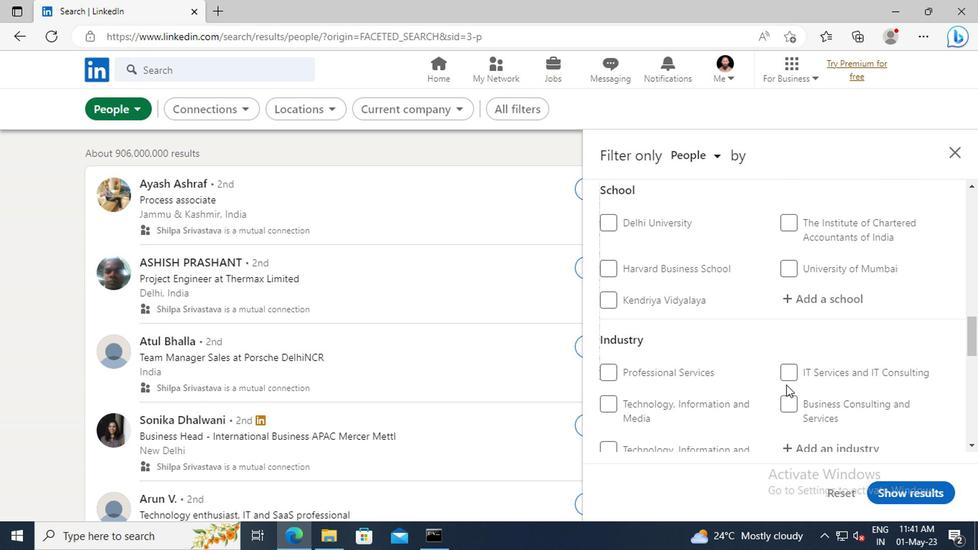 
Action: Mouse scrolled (783, 383) with delta (0, 0)
Screenshot: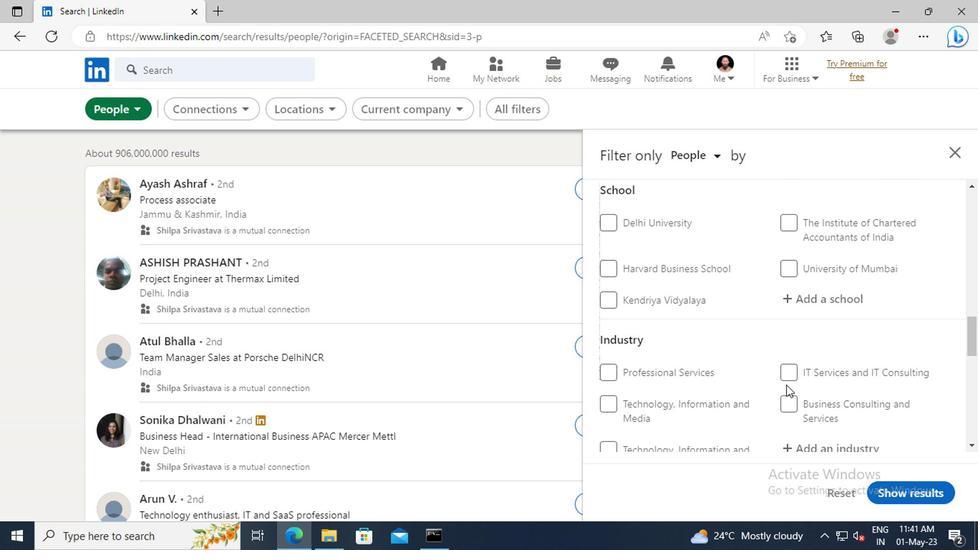 
Action: Mouse scrolled (783, 383) with delta (0, 0)
Screenshot: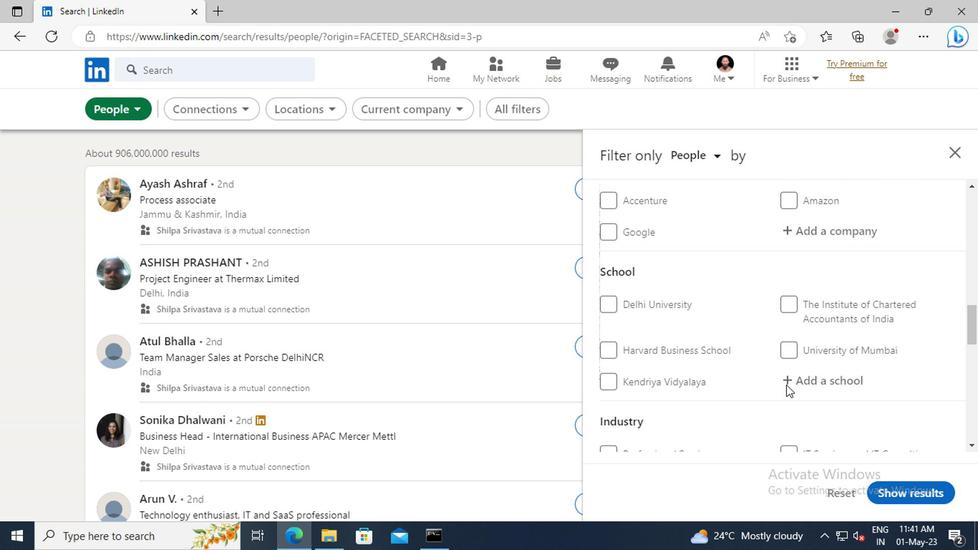 
Action: Mouse scrolled (783, 383) with delta (0, 0)
Screenshot: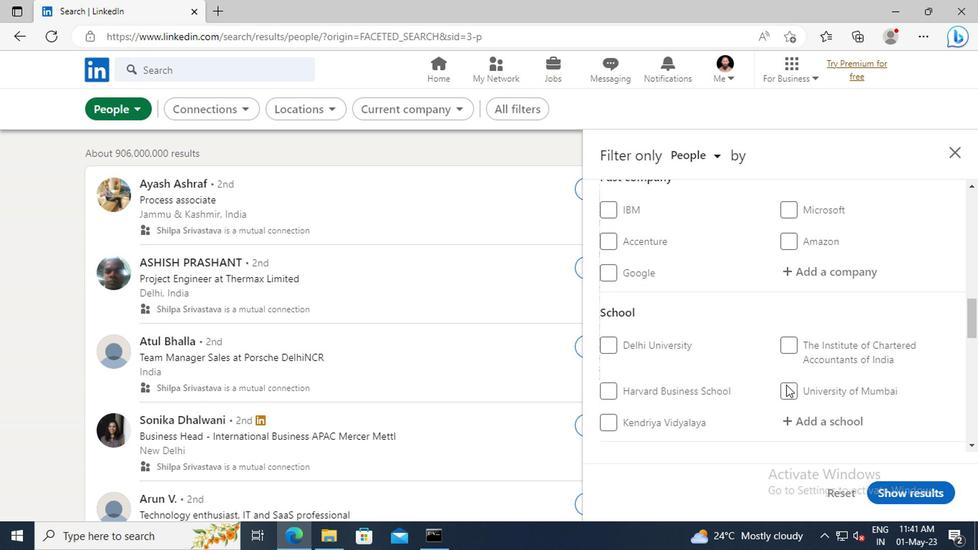 
Action: Mouse scrolled (783, 383) with delta (0, 0)
Screenshot: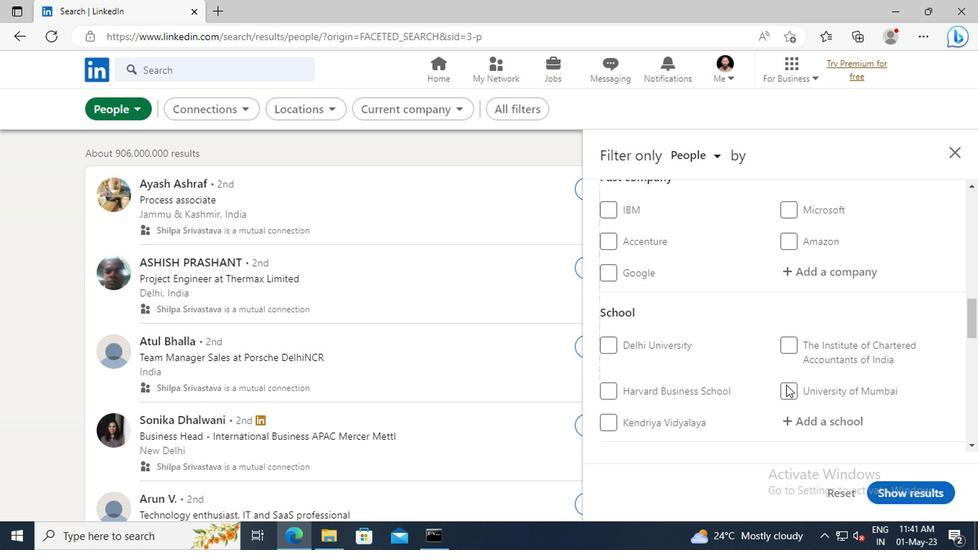 
Action: Mouse scrolled (783, 383) with delta (0, 0)
Screenshot: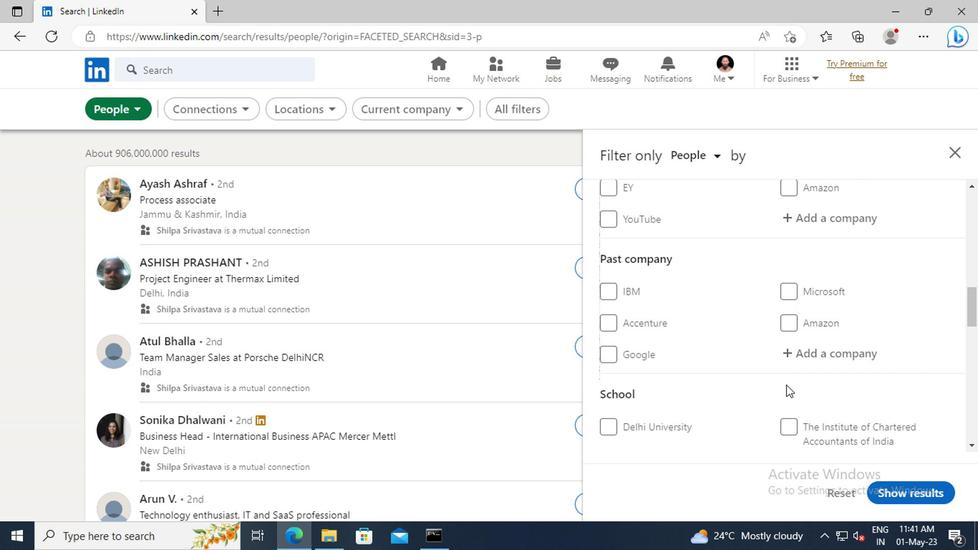 
Action: Mouse scrolled (783, 383) with delta (0, 0)
Screenshot: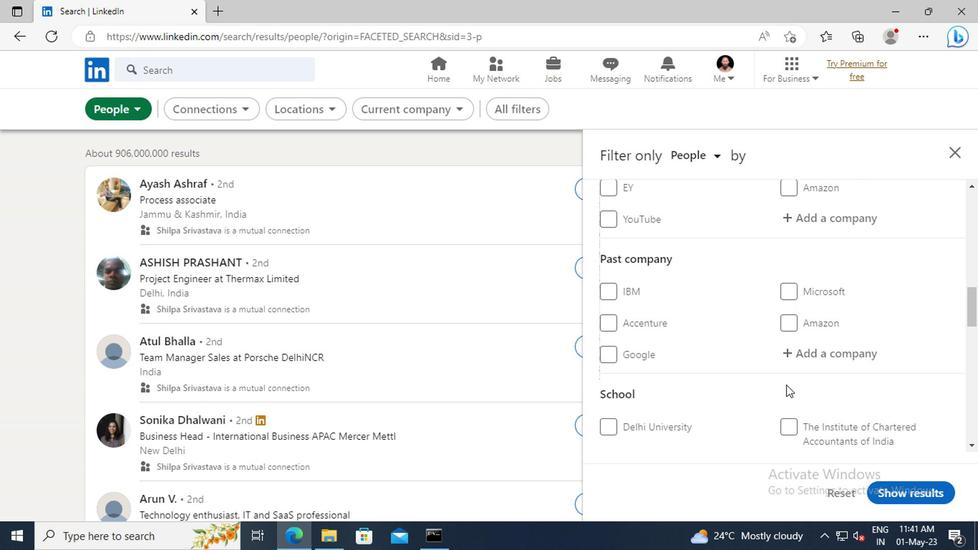 
Action: Mouse scrolled (783, 383) with delta (0, 0)
Screenshot: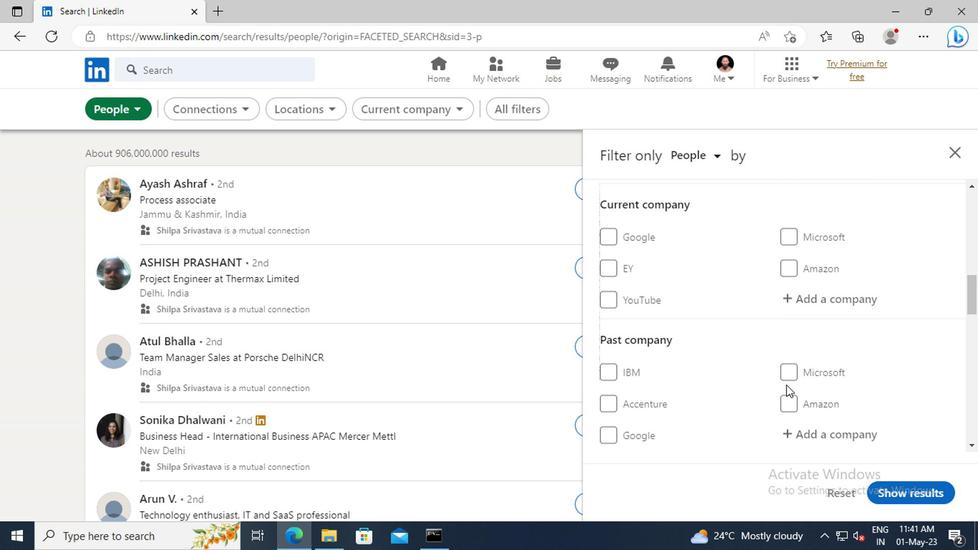 
Action: Mouse moved to (796, 341)
Screenshot: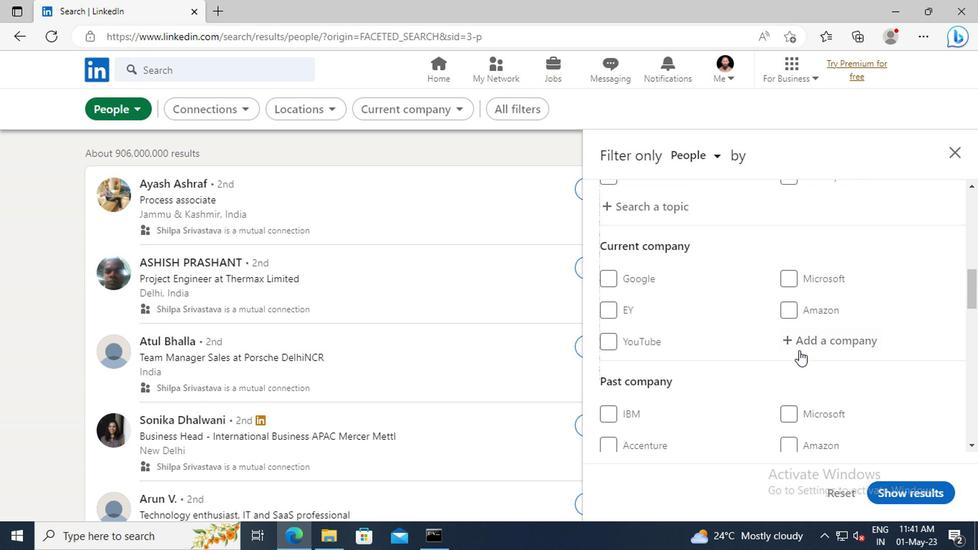 
Action: Mouse pressed left at (796, 341)
Screenshot: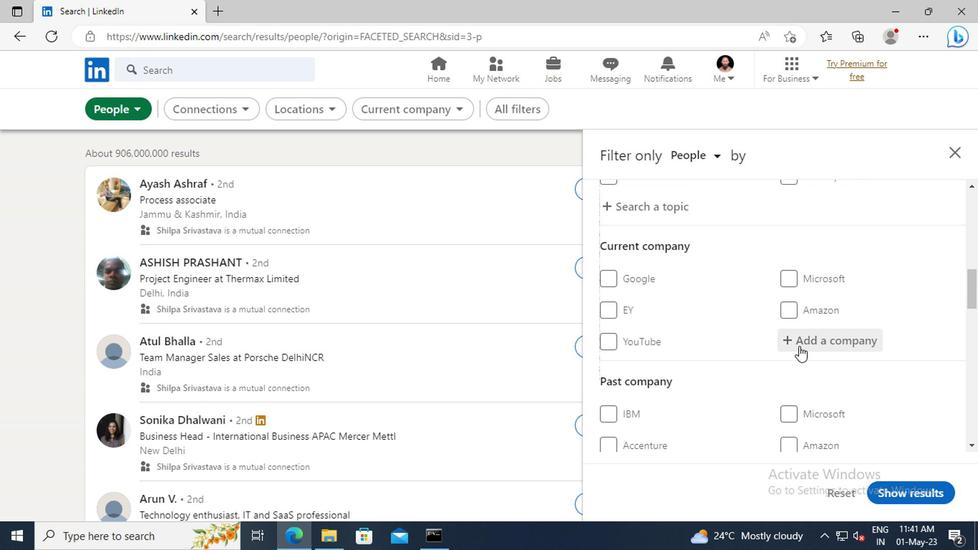 
Action: Mouse moved to (795, 341)
Screenshot: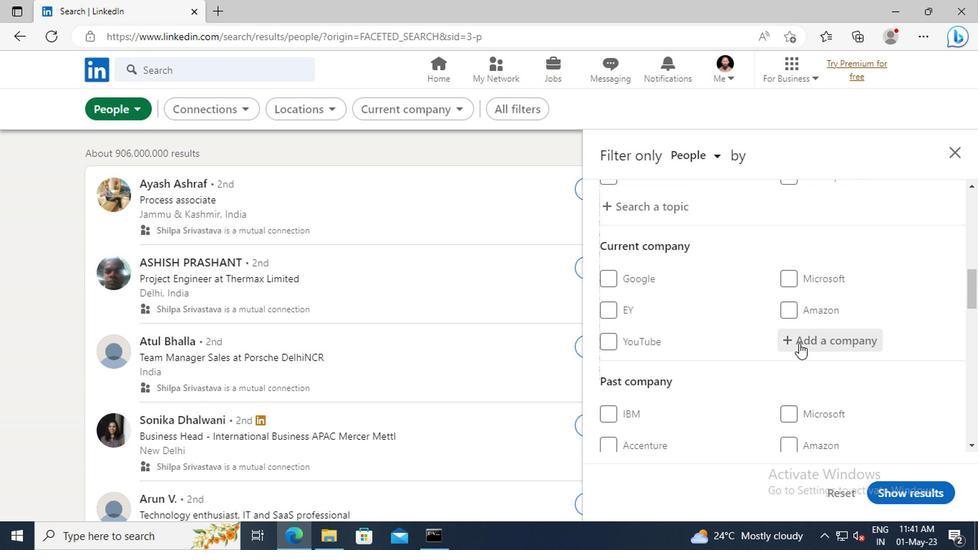 
Action: Key pressed <Key.shift>BREAD<Key.space><Key.shift>FIN
Screenshot: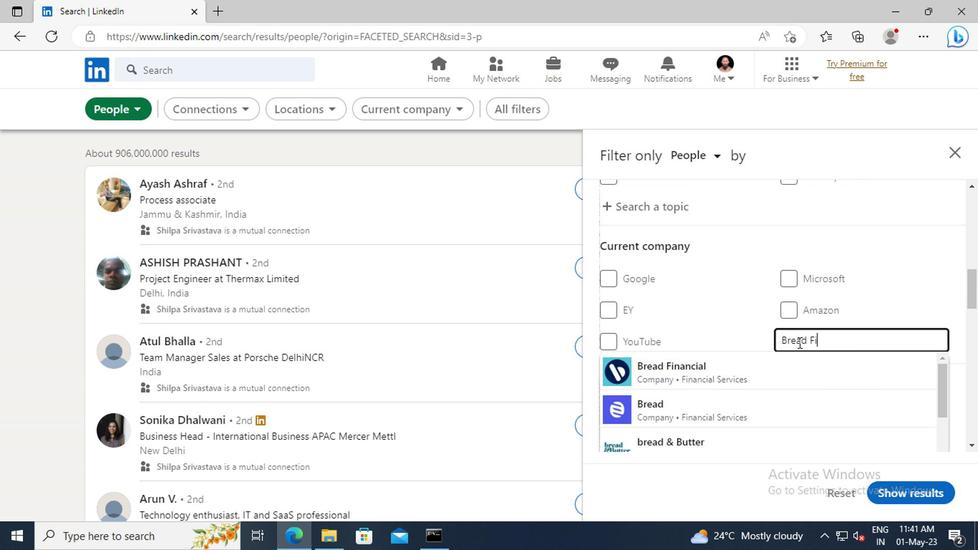 
Action: Mouse moved to (793, 364)
Screenshot: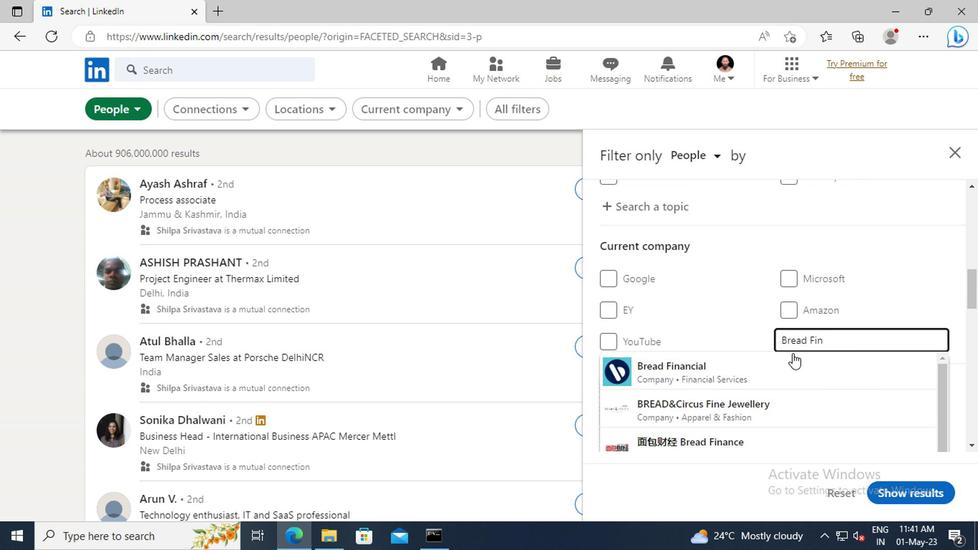 
Action: Mouse pressed left at (793, 364)
Screenshot: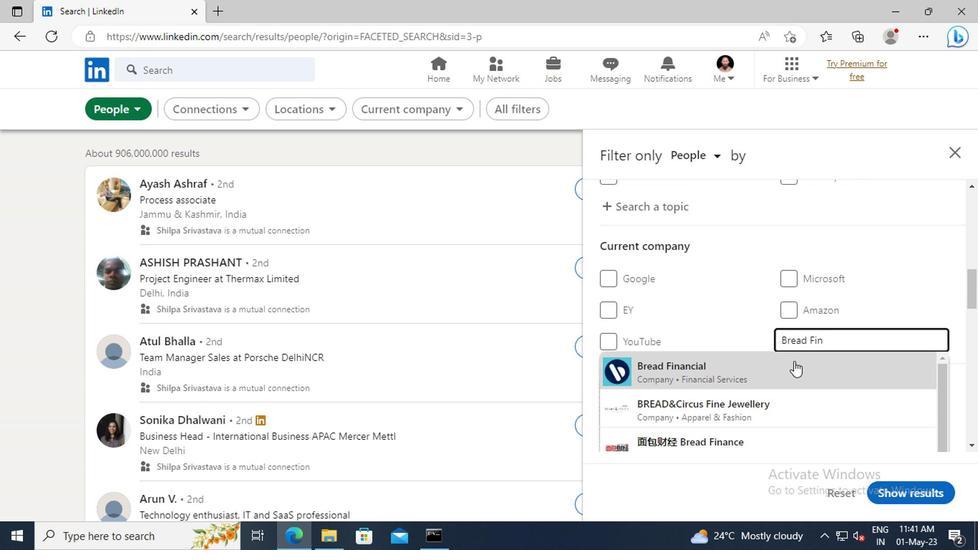 
Action: Mouse scrolled (793, 363) with delta (0, -1)
Screenshot: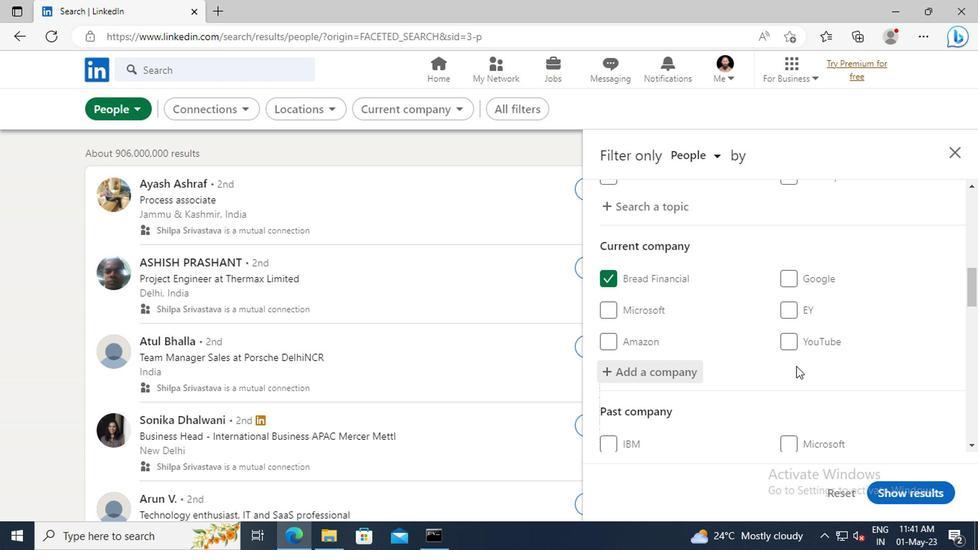 
Action: Mouse scrolled (793, 363) with delta (0, -1)
Screenshot: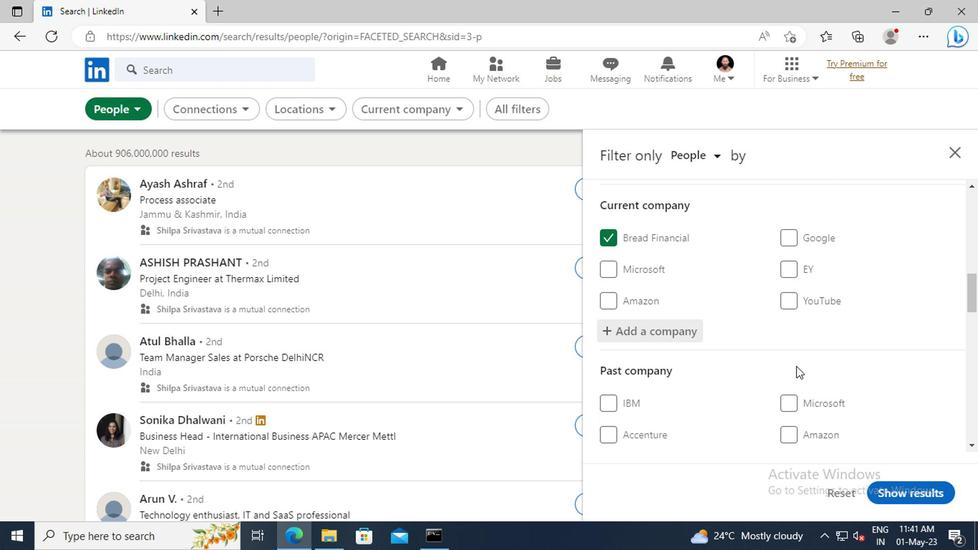 
Action: Mouse scrolled (793, 363) with delta (0, -1)
Screenshot: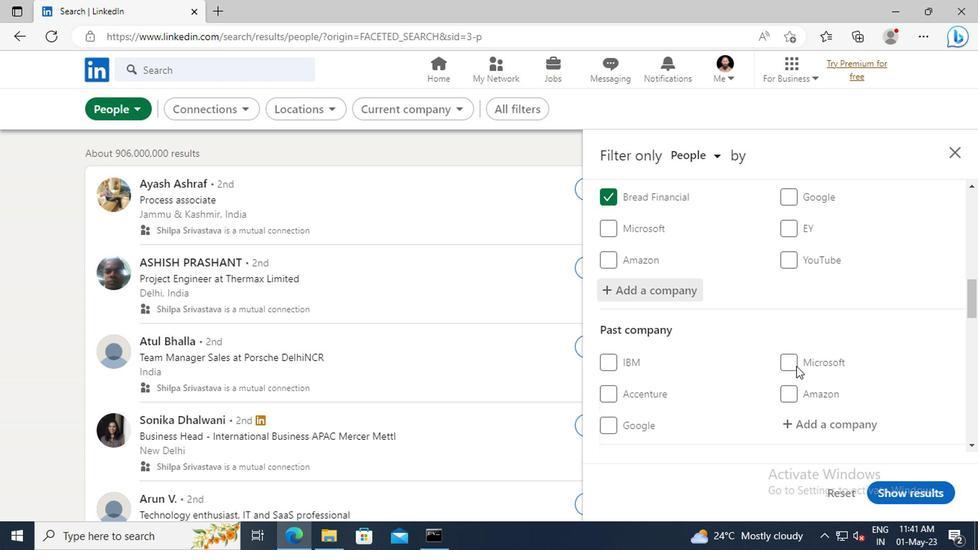 
Action: Mouse scrolled (793, 363) with delta (0, -1)
Screenshot: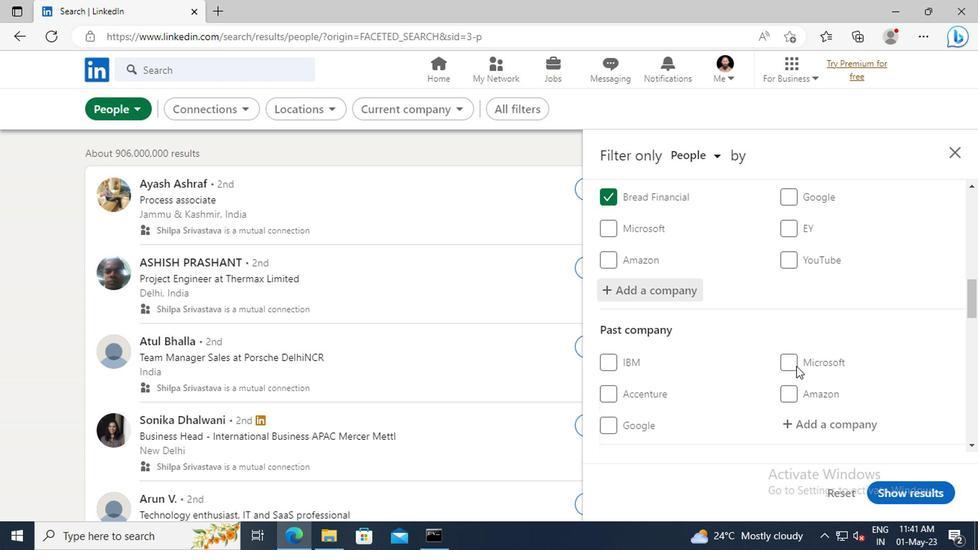 
Action: Mouse moved to (793, 353)
Screenshot: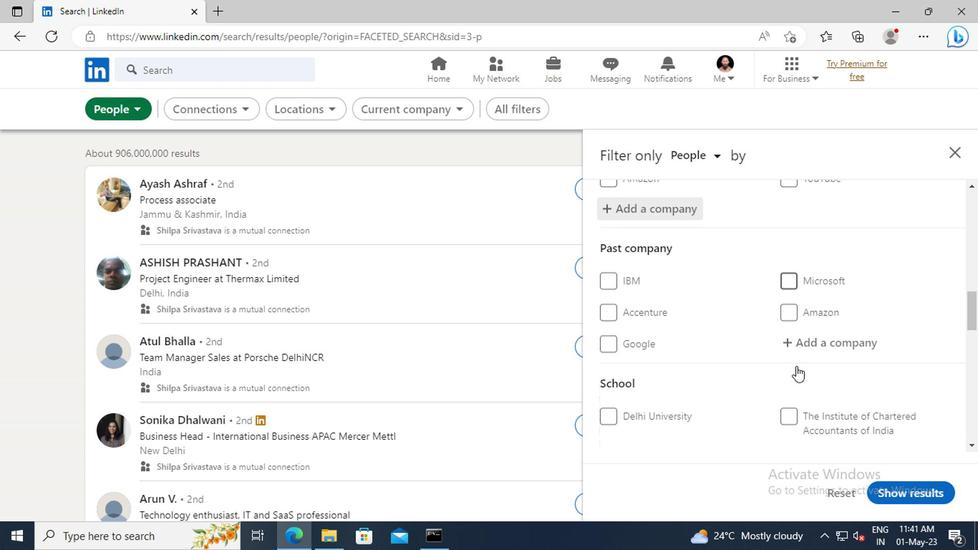 
Action: Mouse scrolled (793, 352) with delta (0, -1)
Screenshot: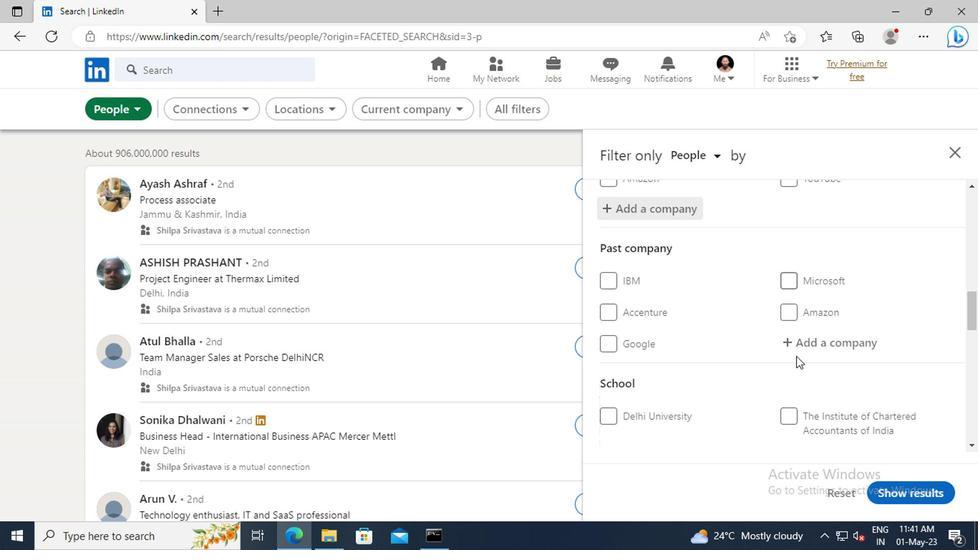 
Action: Mouse scrolled (793, 352) with delta (0, -1)
Screenshot: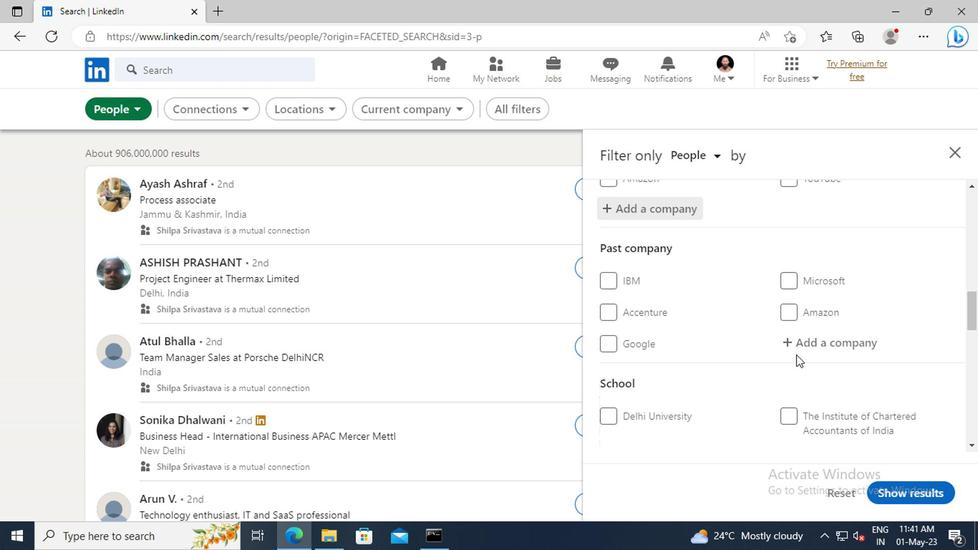 
Action: Mouse moved to (792, 339)
Screenshot: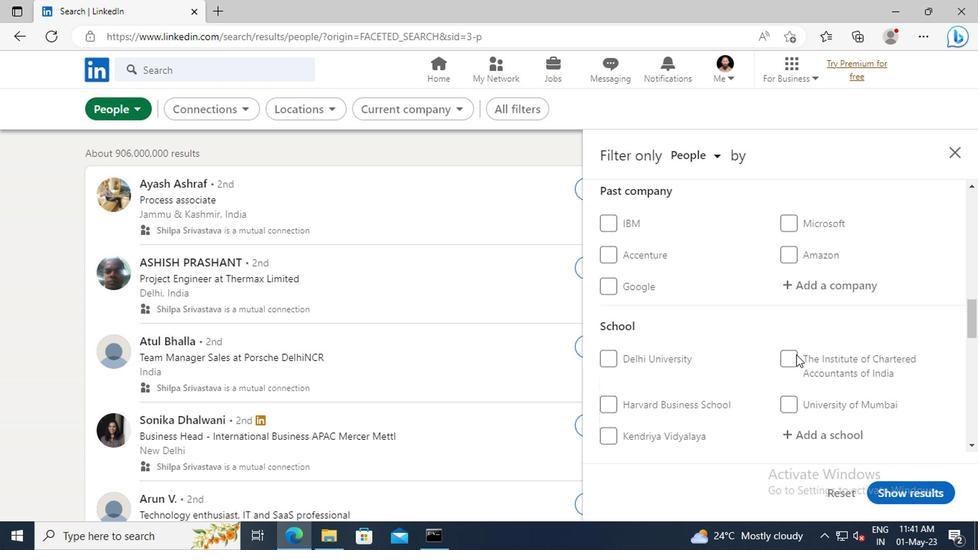
Action: Mouse scrolled (792, 338) with delta (0, -1)
Screenshot: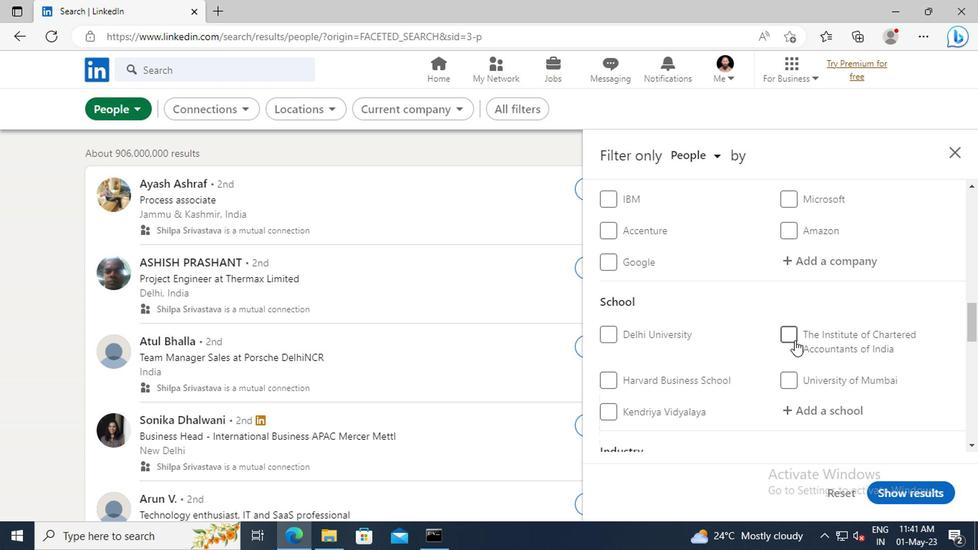 
Action: Mouse scrolled (792, 338) with delta (0, -1)
Screenshot: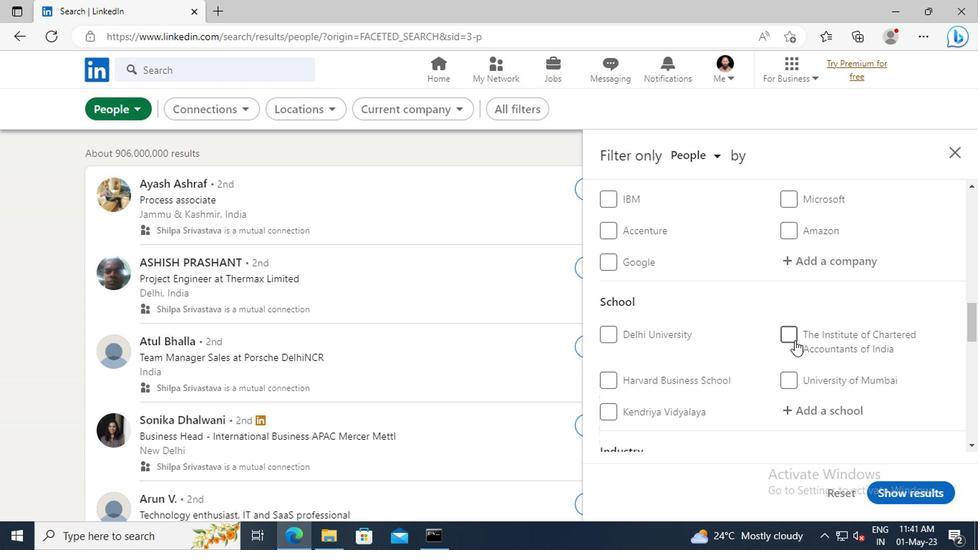 
Action: Mouse moved to (793, 332)
Screenshot: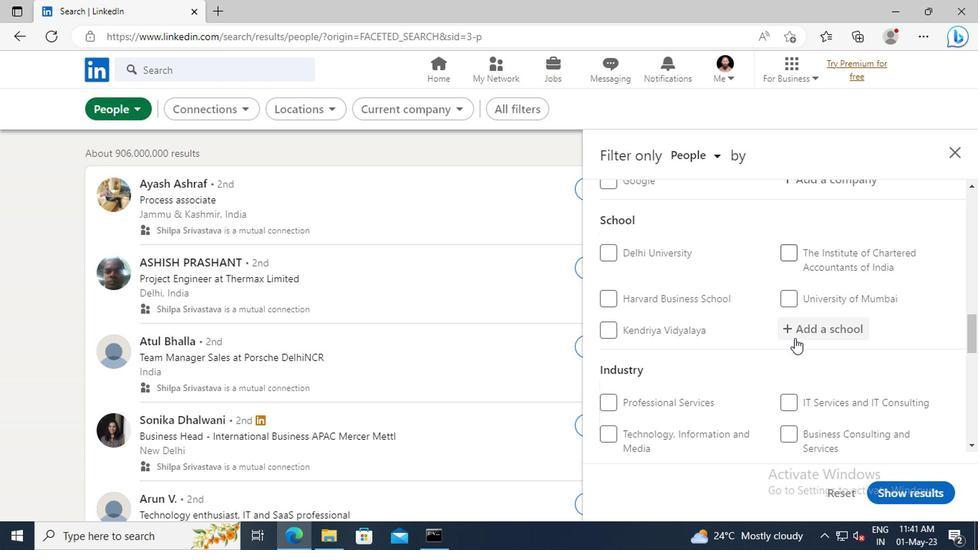 
Action: Mouse pressed left at (793, 332)
Screenshot: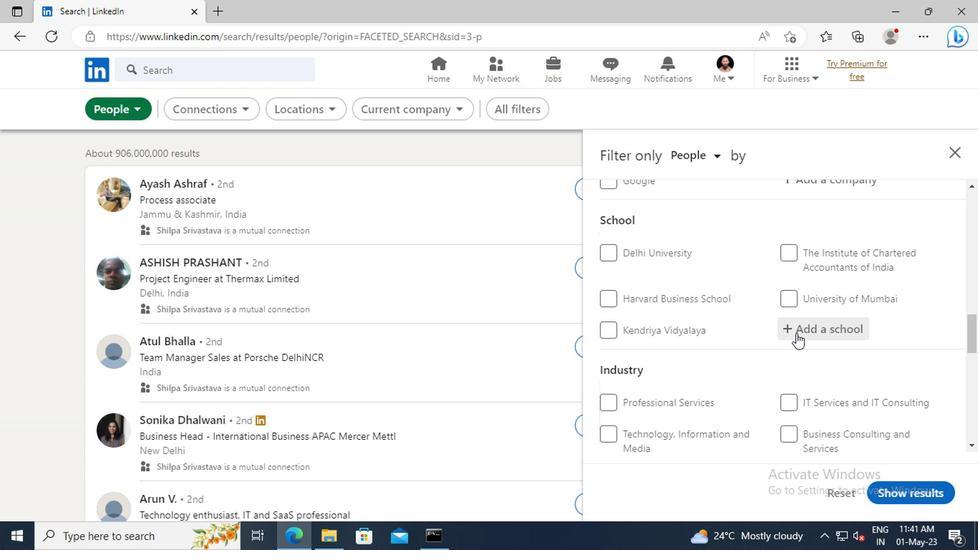 
Action: Key pressed <Key.shift>GD<Key.space><Key.shift>GOENKA<Key.space><Key.shift>UN
Screenshot: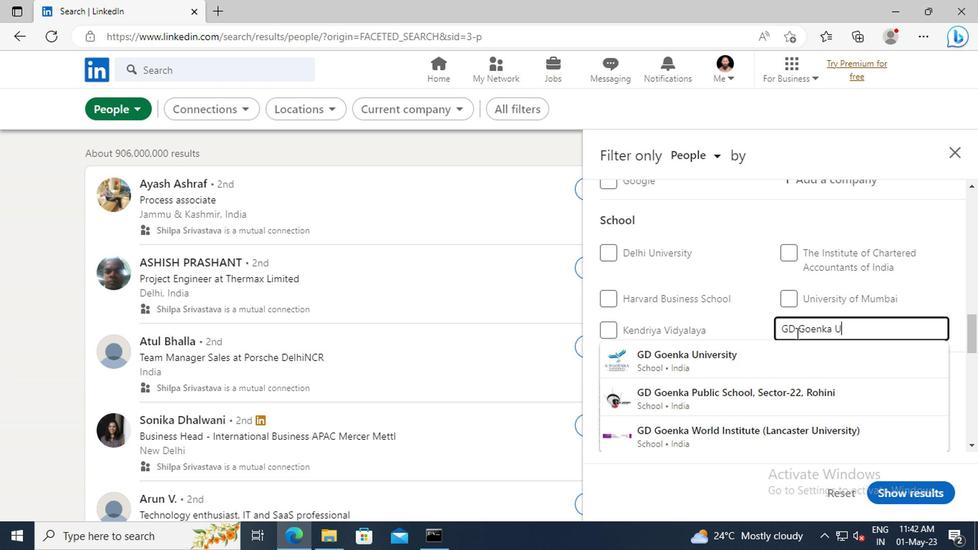 
Action: Mouse moved to (754, 347)
Screenshot: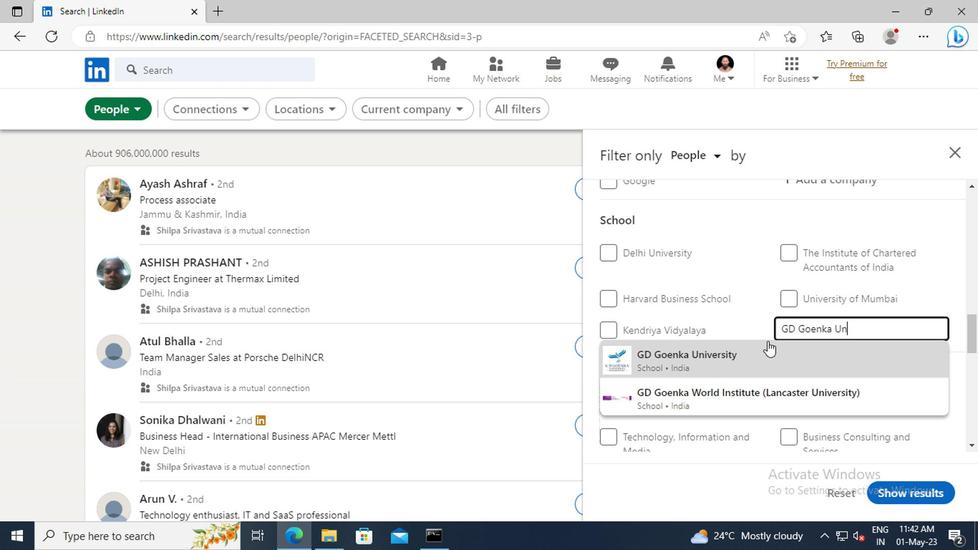 
Action: Mouse pressed left at (754, 347)
Screenshot: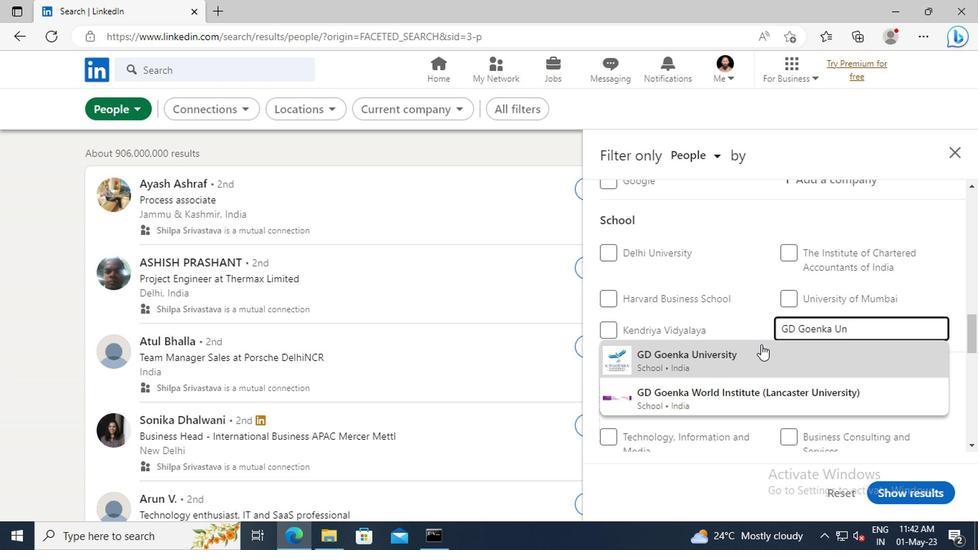 
Action: Mouse scrolled (754, 346) with delta (0, 0)
Screenshot: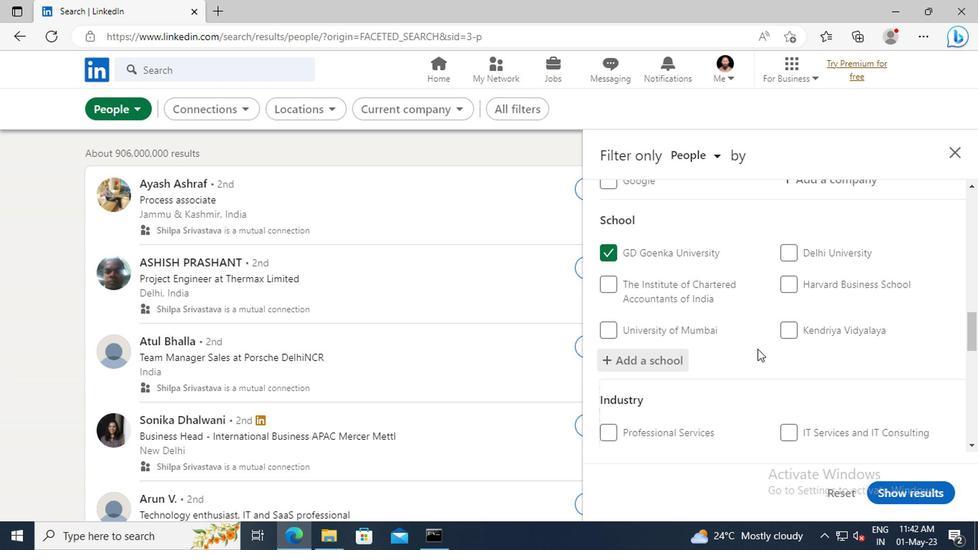 
Action: Mouse moved to (755, 315)
Screenshot: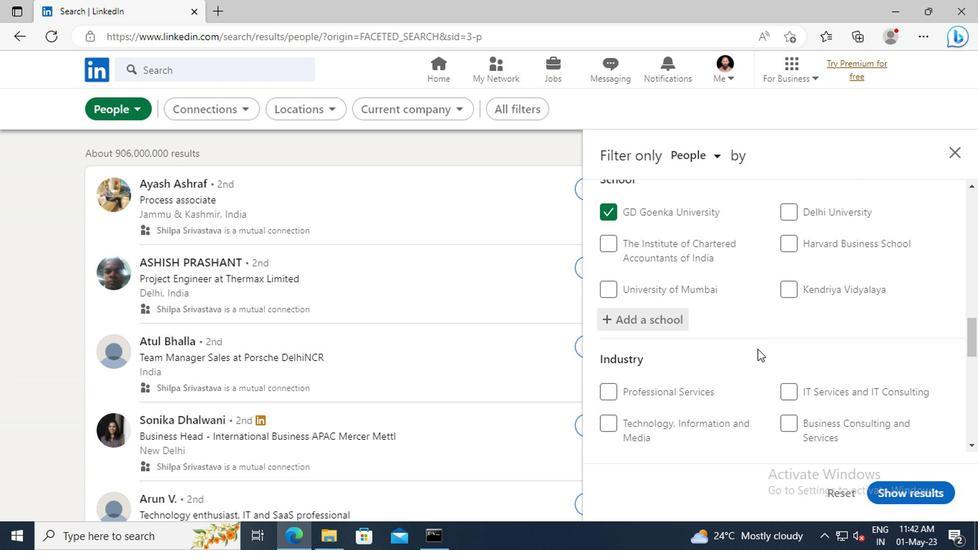 
Action: Mouse scrolled (755, 314) with delta (0, -1)
Screenshot: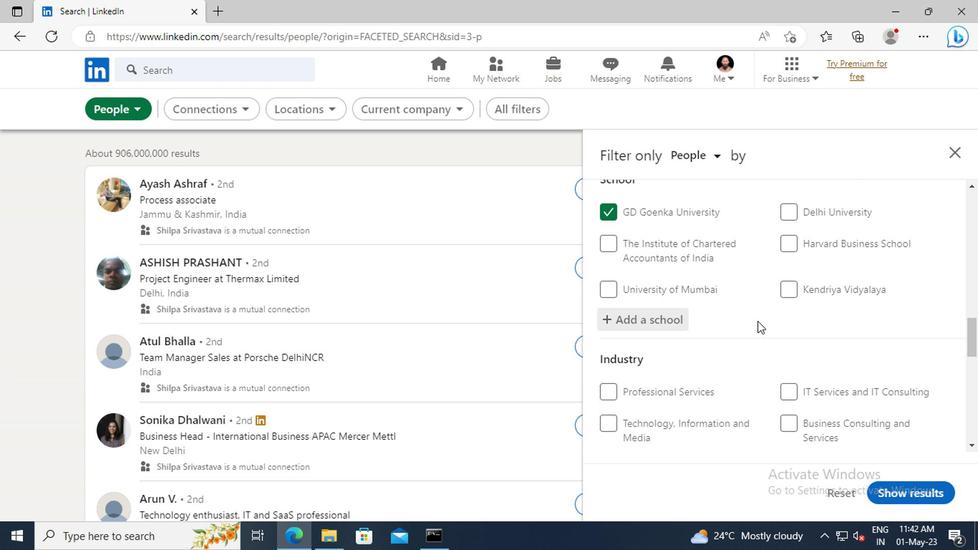 
Action: Mouse moved to (754, 299)
Screenshot: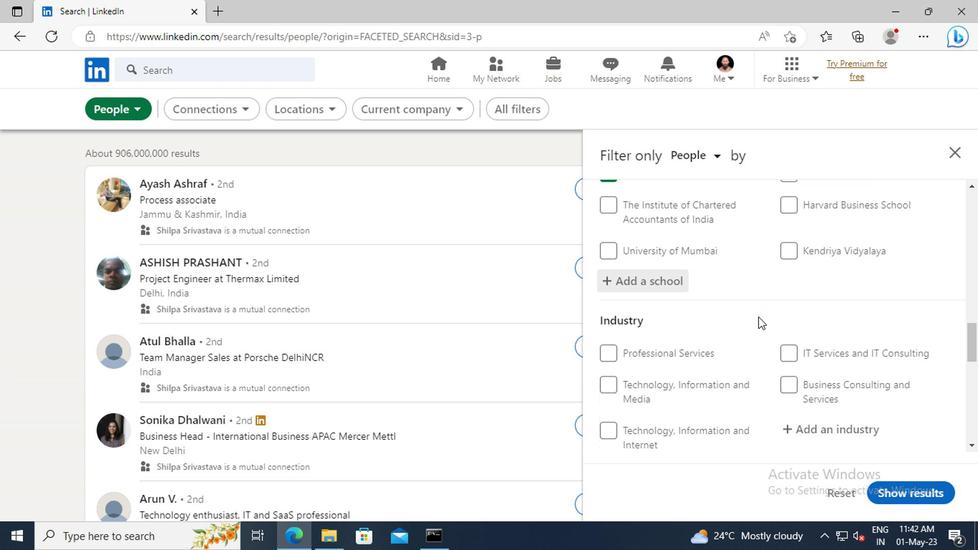 
Action: Mouse scrolled (754, 299) with delta (0, 0)
Screenshot: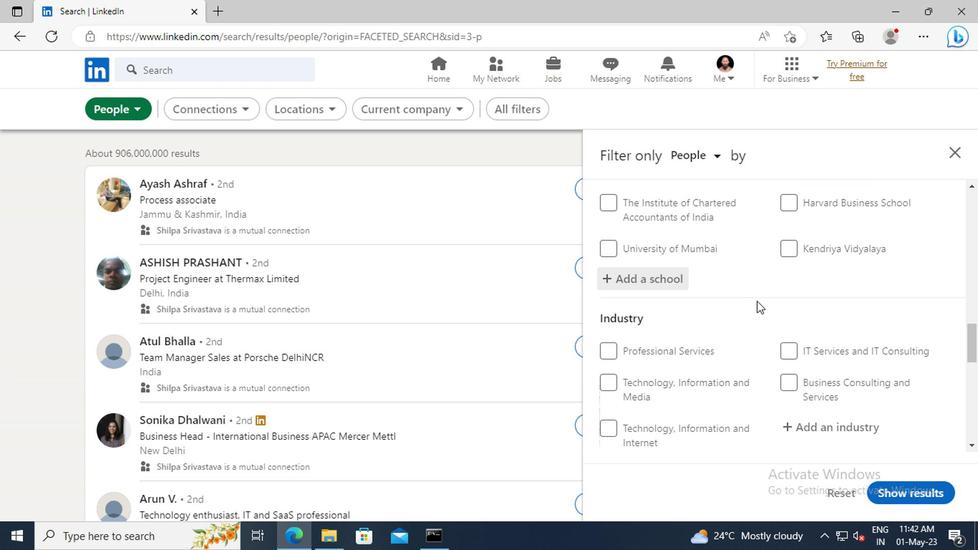 
Action: Mouse scrolled (754, 299) with delta (0, 0)
Screenshot: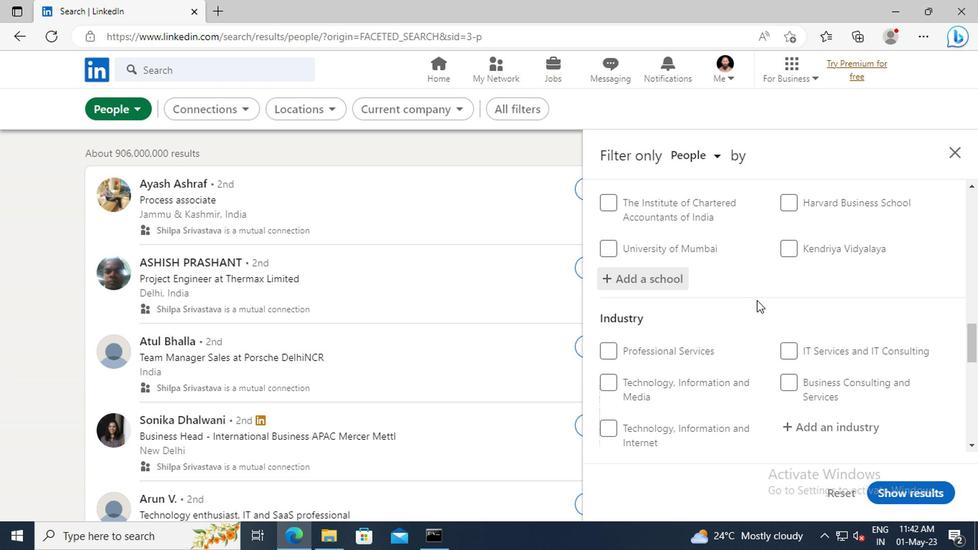 
Action: Mouse scrolled (754, 299) with delta (0, 0)
Screenshot: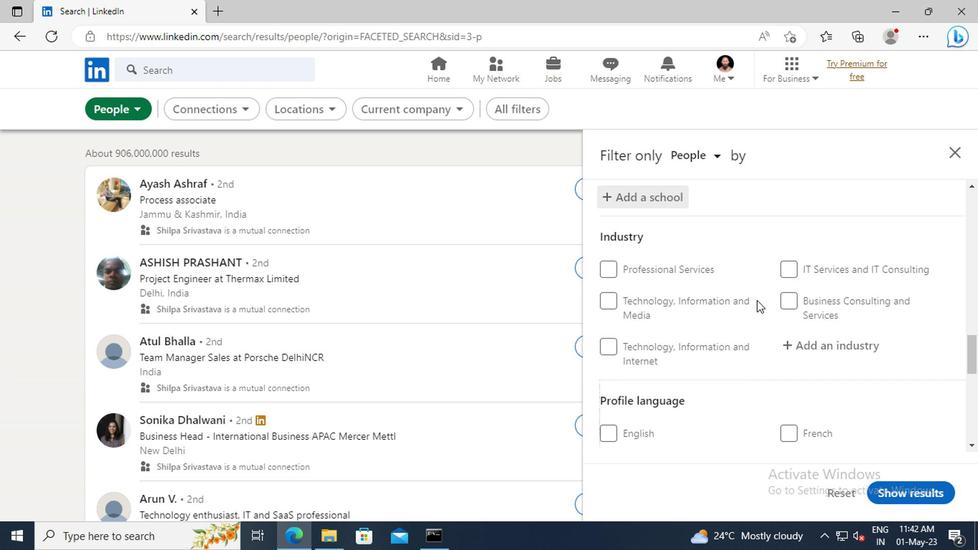 
Action: Mouse moved to (788, 304)
Screenshot: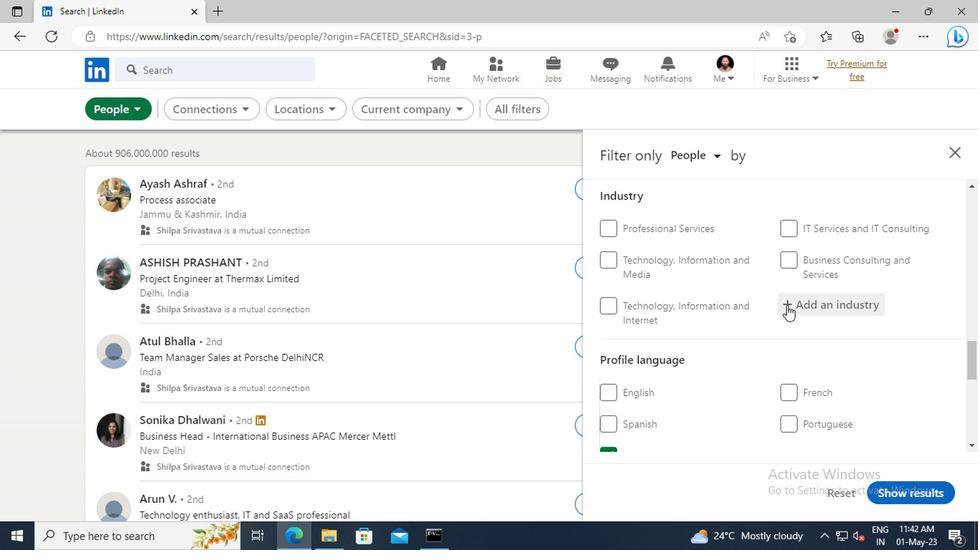 
Action: Mouse pressed left at (788, 304)
Screenshot: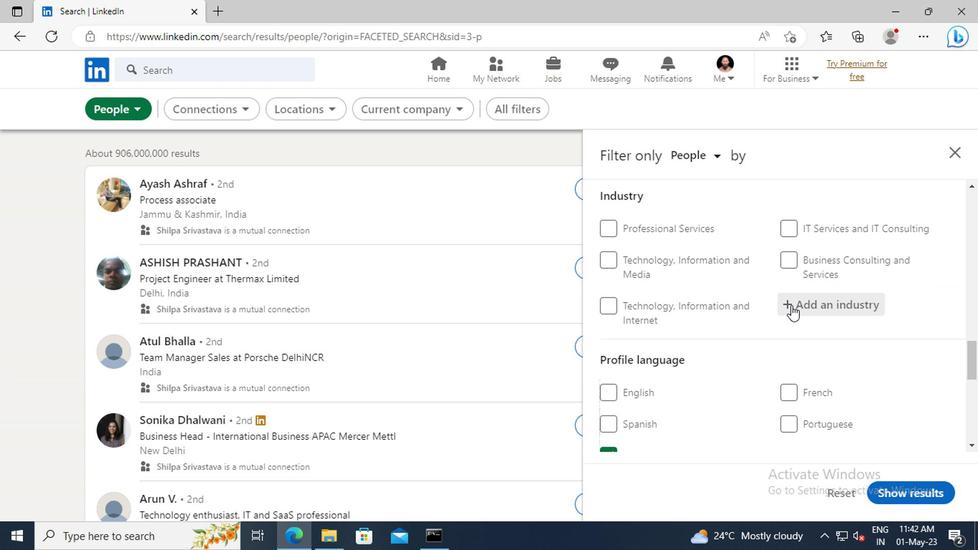 
Action: Key pressed <Key.shift>UTILITY<Key.space><Key.shift>SYS
Screenshot: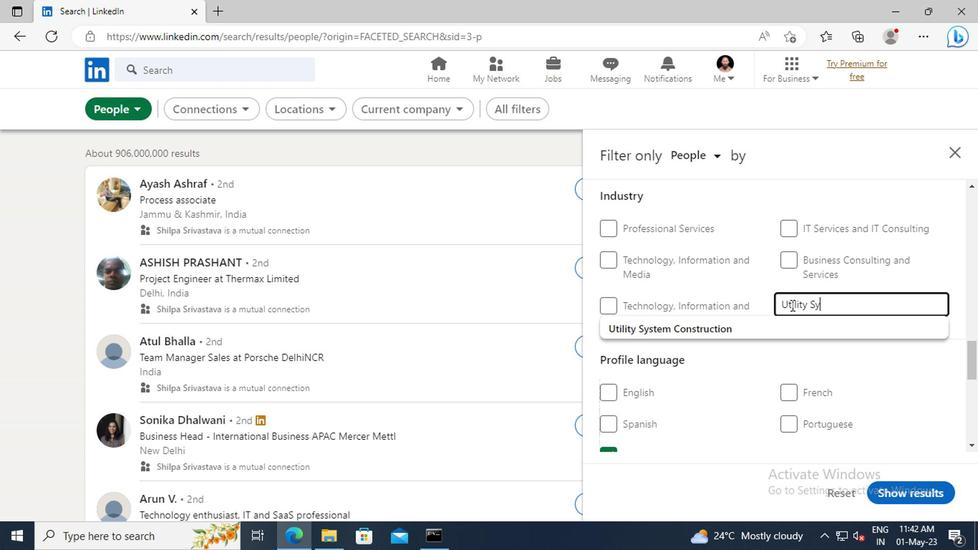 
Action: Mouse moved to (755, 320)
Screenshot: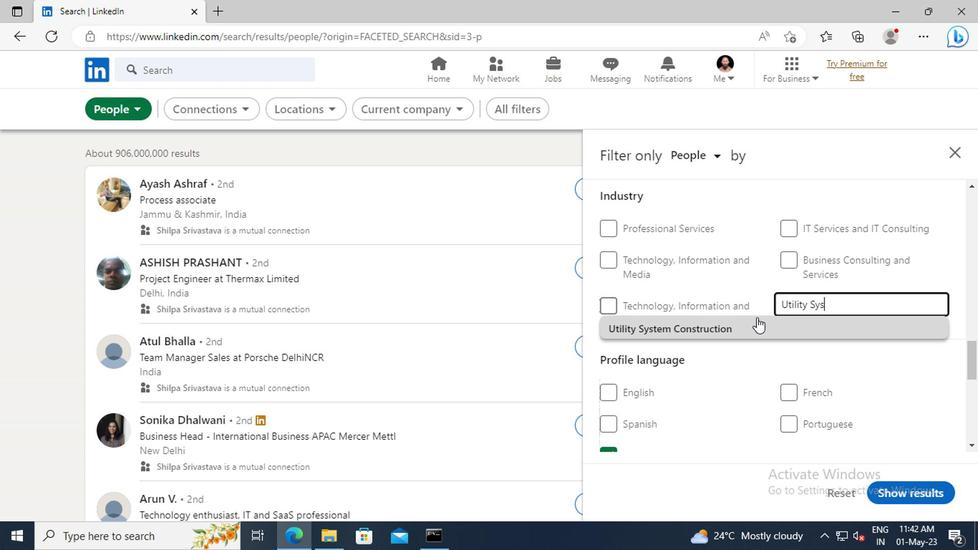 
Action: Mouse pressed left at (755, 320)
Screenshot: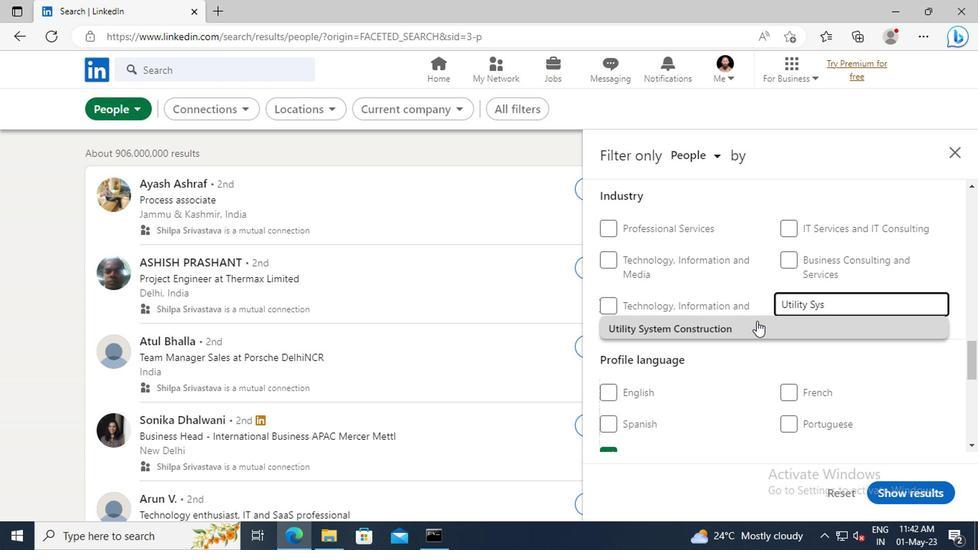 
Action: Mouse scrolled (755, 319) with delta (0, -1)
Screenshot: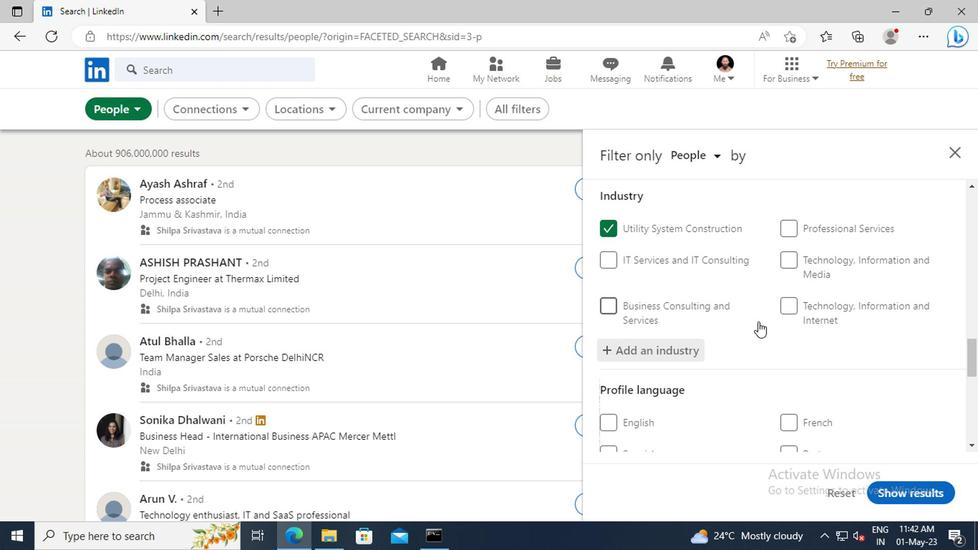 
Action: Mouse scrolled (755, 319) with delta (0, -1)
Screenshot: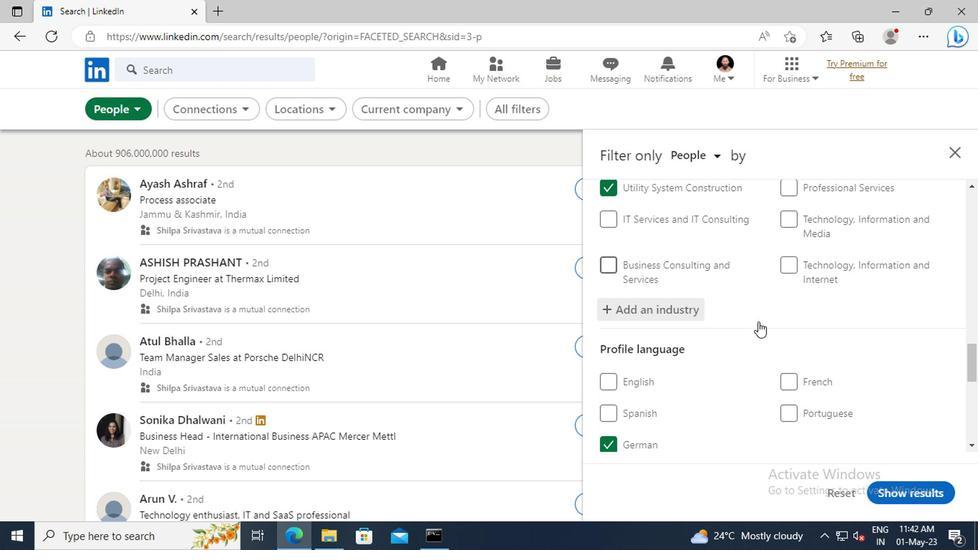 
Action: Mouse scrolled (755, 319) with delta (0, -1)
Screenshot: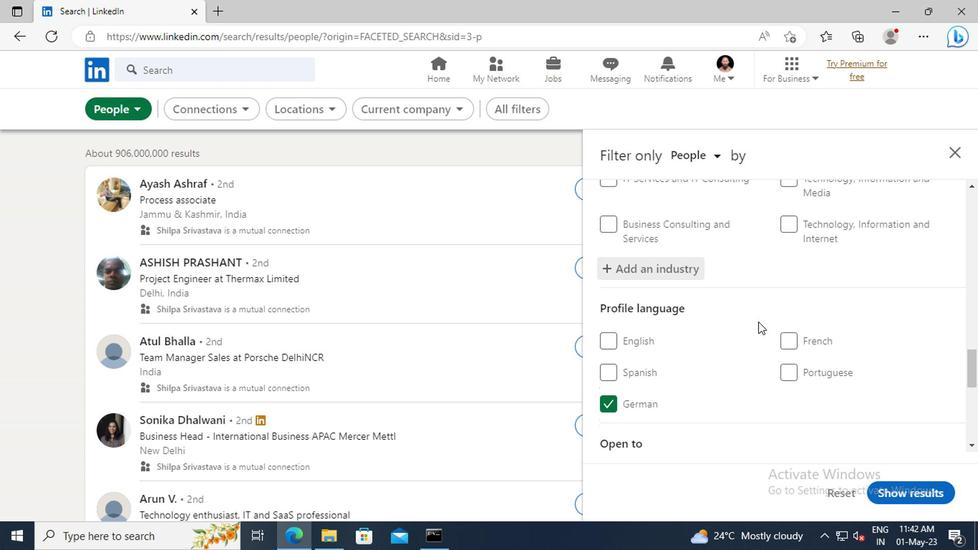 
Action: Mouse scrolled (755, 319) with delta (0, -1)
Screenshot: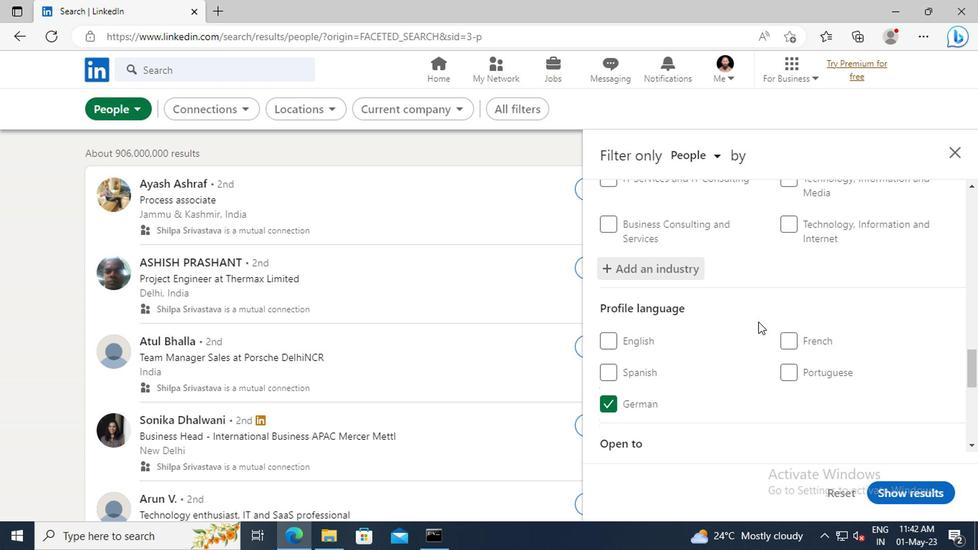 
Action: Mouse scrolled (755, 319) with delta (0, -1)
Screenshot: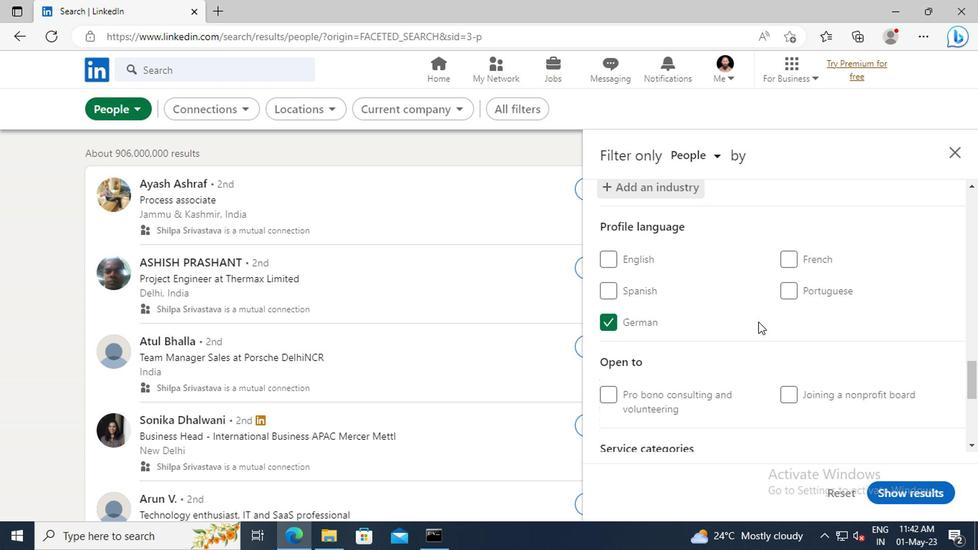 
Action: Mouse scrolled (755, 319) with delta (0, -1)
Screenshot: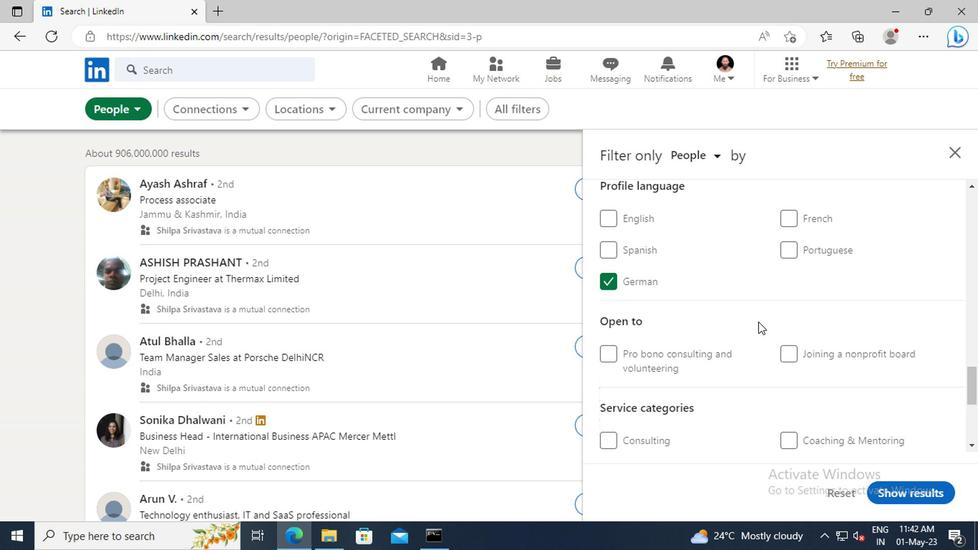 
Action: Mouse scrolled (755, 319) with delta (0, -1)
Screenshot: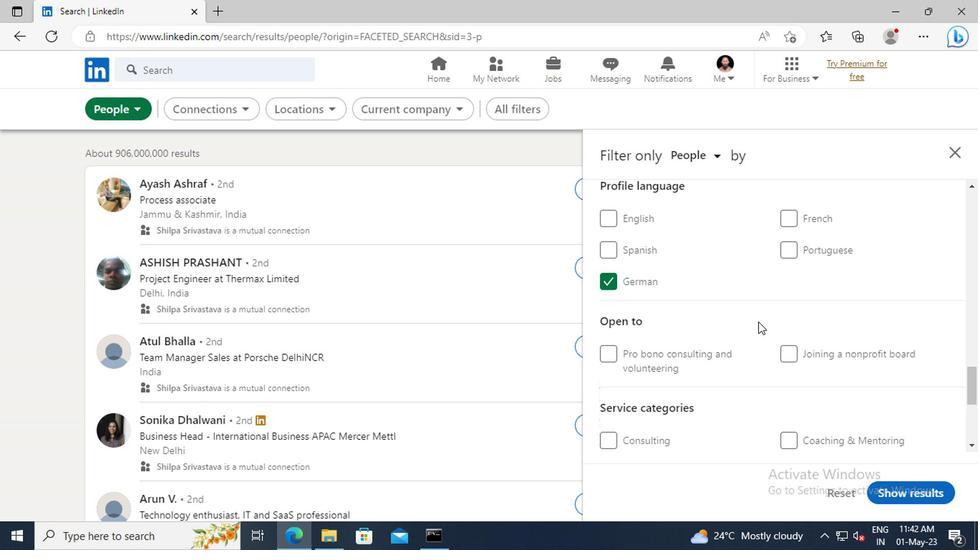 
Action: Mouse scrolled (755, 319) with delta (0, -1)
Screenshot: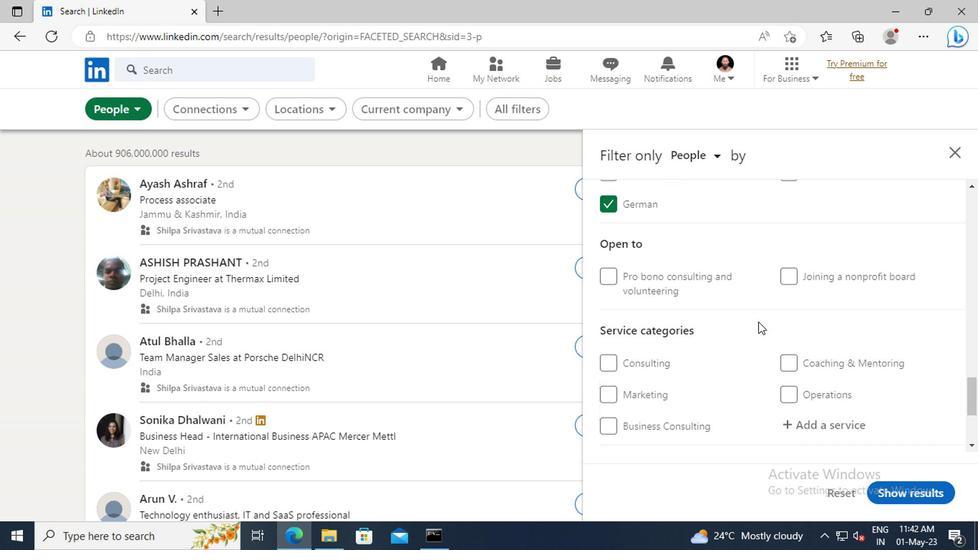 
Action: Mouse scrolled (755, 319) with delta (0, -1)
Screenshot: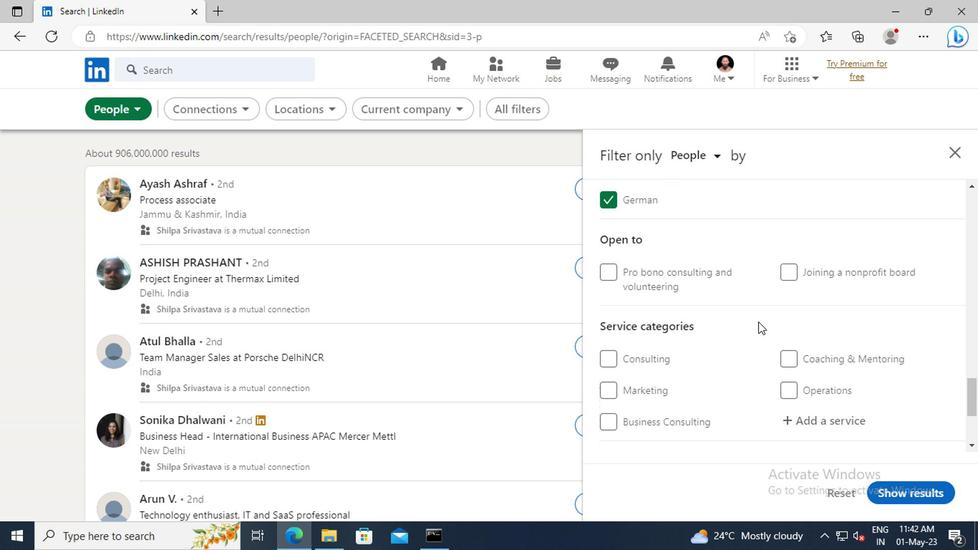 
Action: Mouse moved to (796, 337)
Screenshot: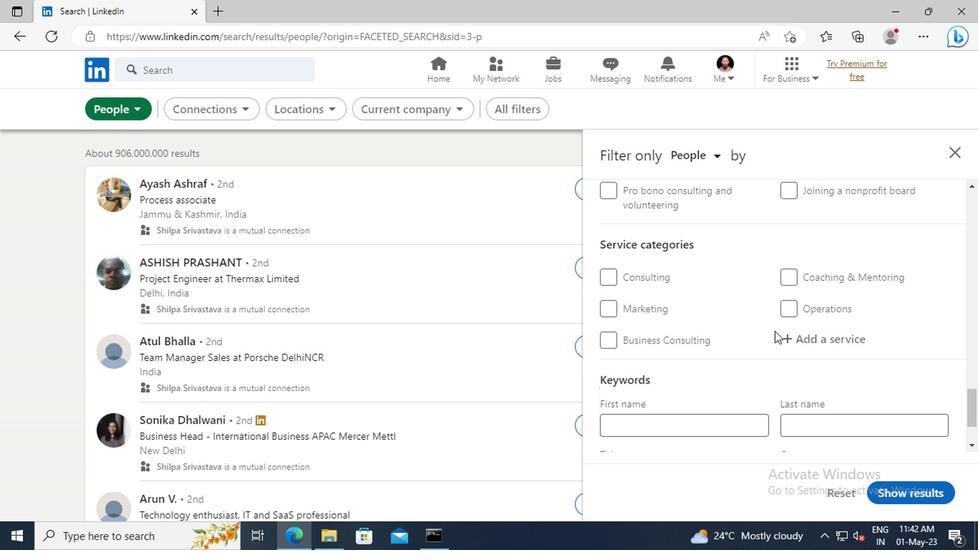 
Action: Mouse pressed left at (796, 337)
Screenshot: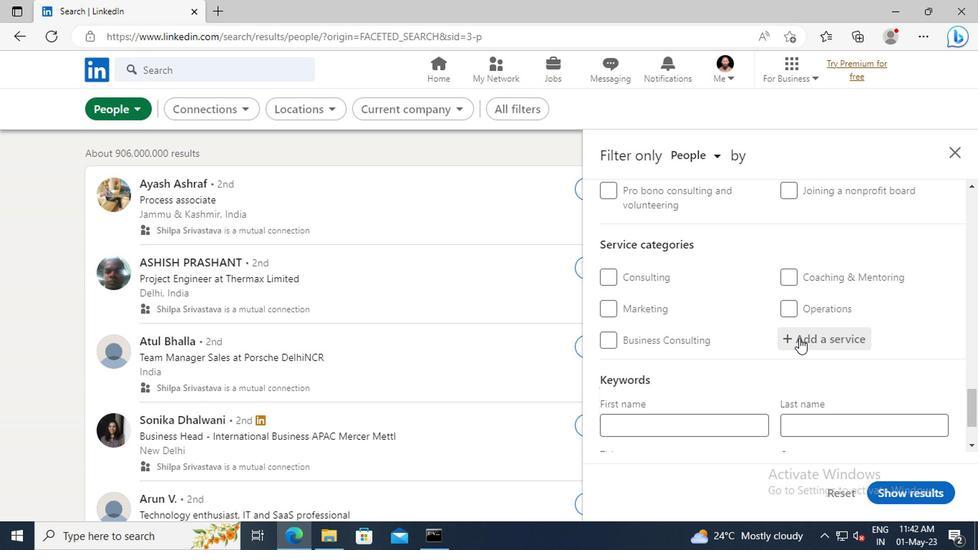 
Action: Key pressed <Key.shift>GHOSTWR
Screenshot: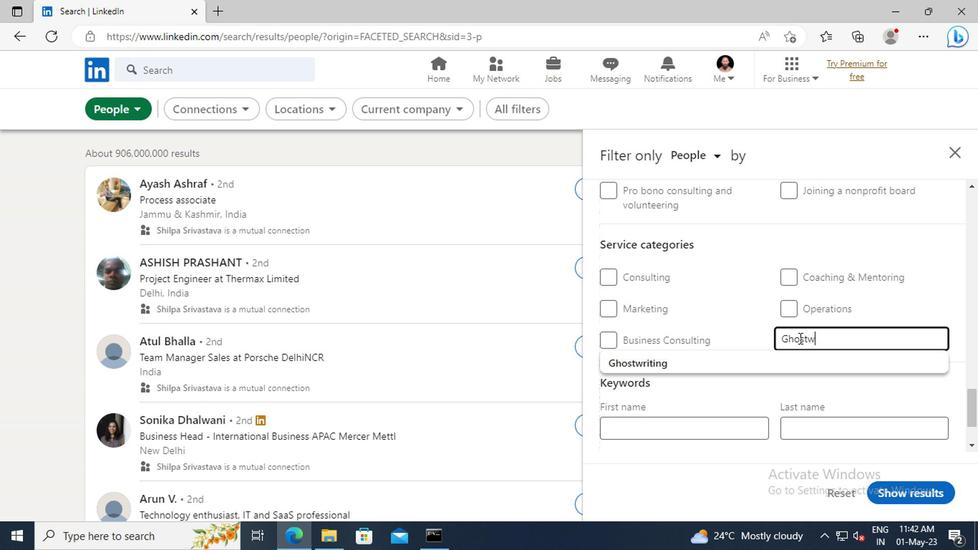 
Action: Mouse moved to (766, 358)
Screenshot: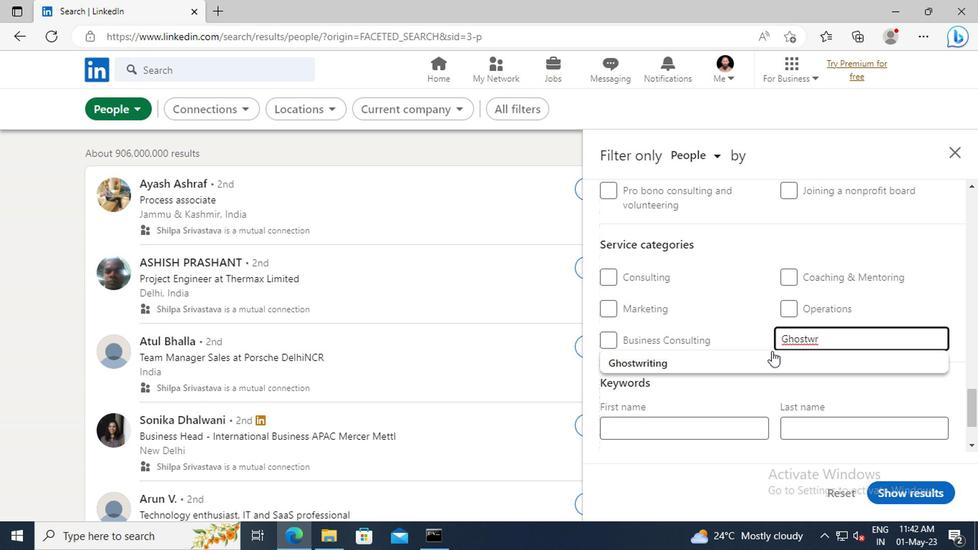 
Action: Mouse pressed left at (766, 358)
Screenshot: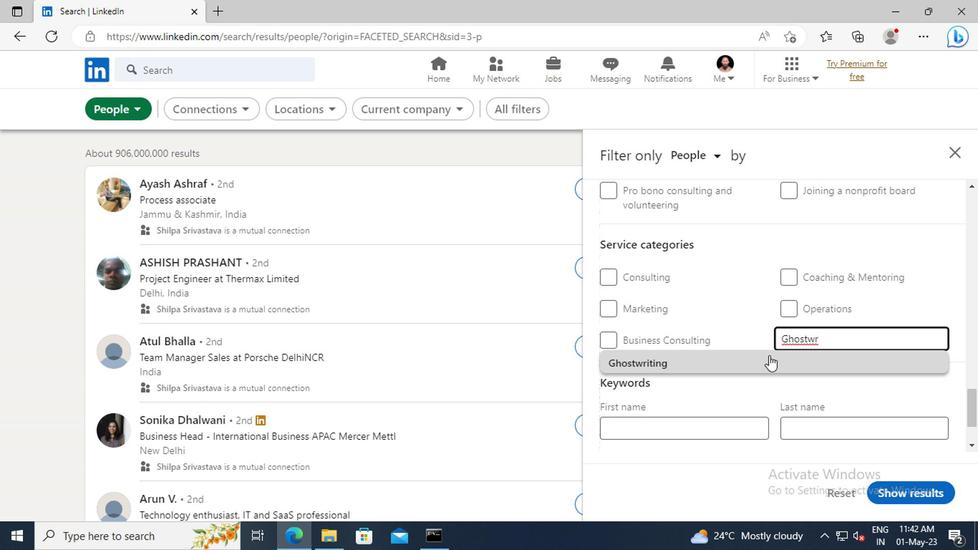 
Action: Mouse scrolled (766, 357) with delta (0, 0)
Screenshot: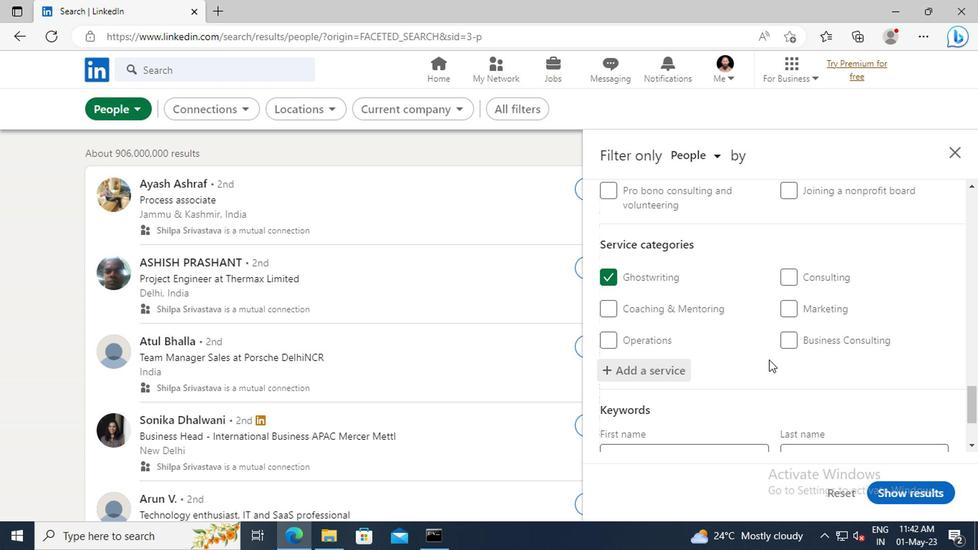 
Action: Mouse scrolled (766, 357) with delta (0, 0)
Screenshot: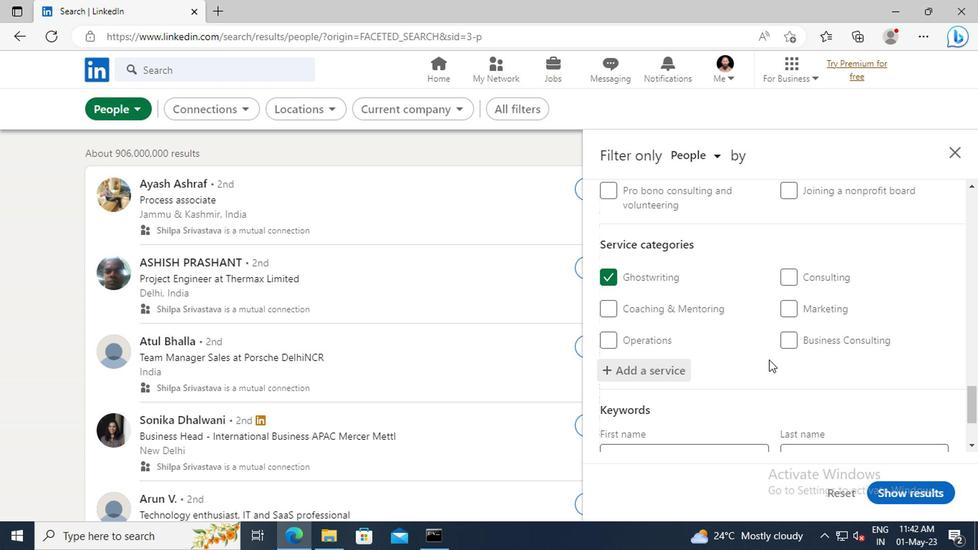 
Action: Mouse scrolled (766, 357) with delta (0, 0)
Screenshot: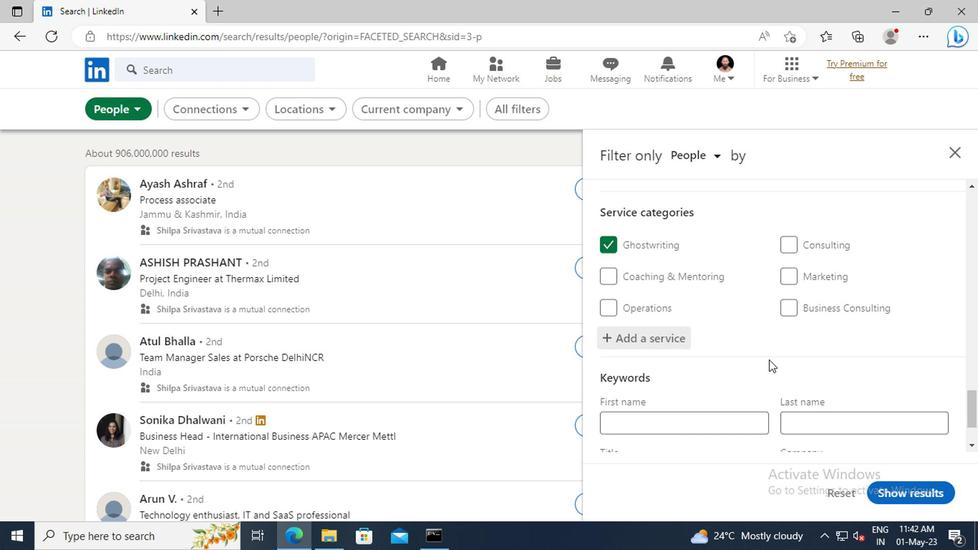 
Action: Mouse scrolled (766, 357) with delta (0, 0)
Screenshot: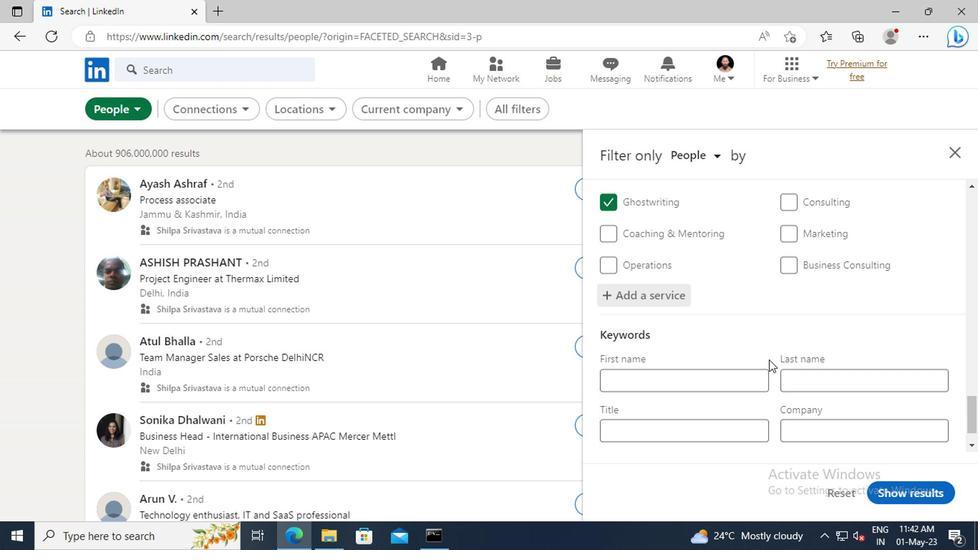
Action: Mouse moved to (672, 388)
Screenshot: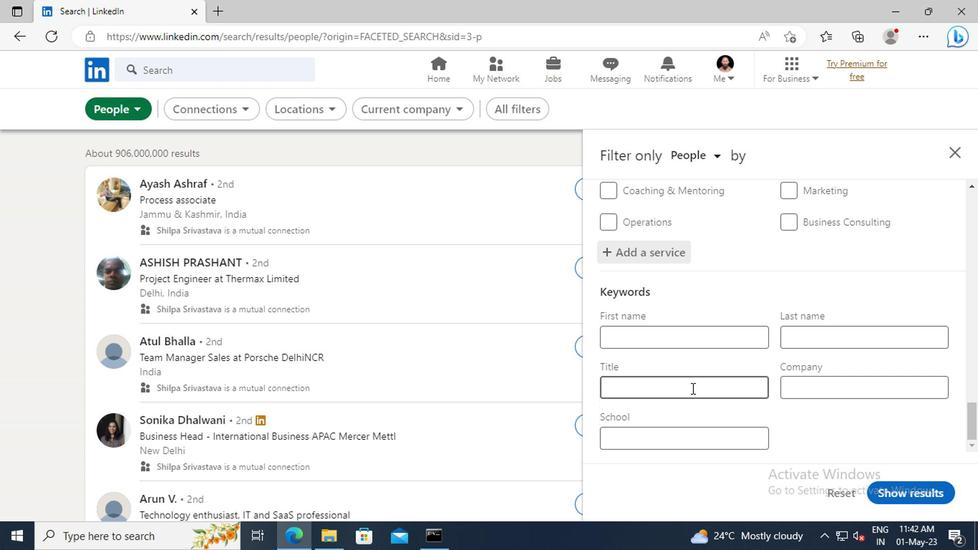 
Action: Mouse pressed left at (672, 388)
Screenshot: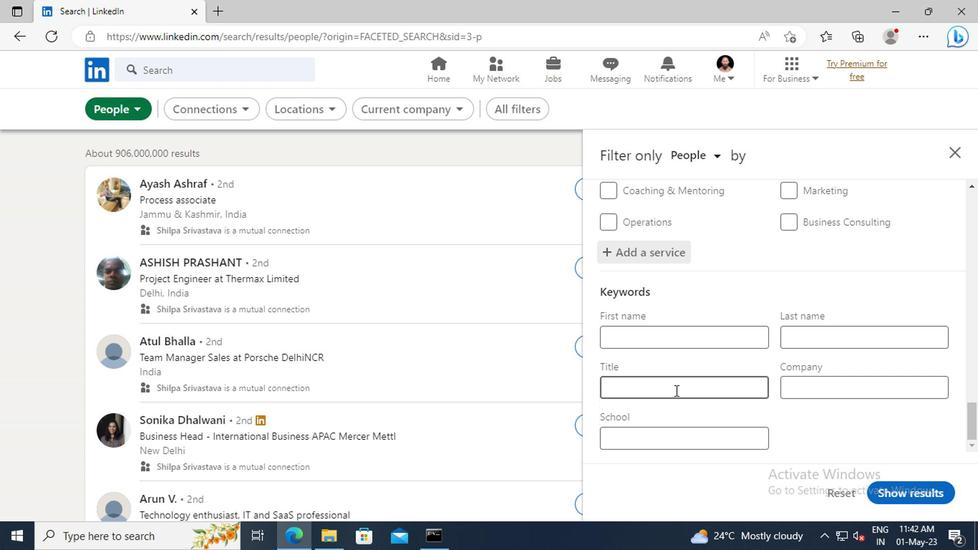 
Action: Key pressed <Key.shift>CASINO<Key.space><Key.shift>HOST<Key.enter>
Screenshot: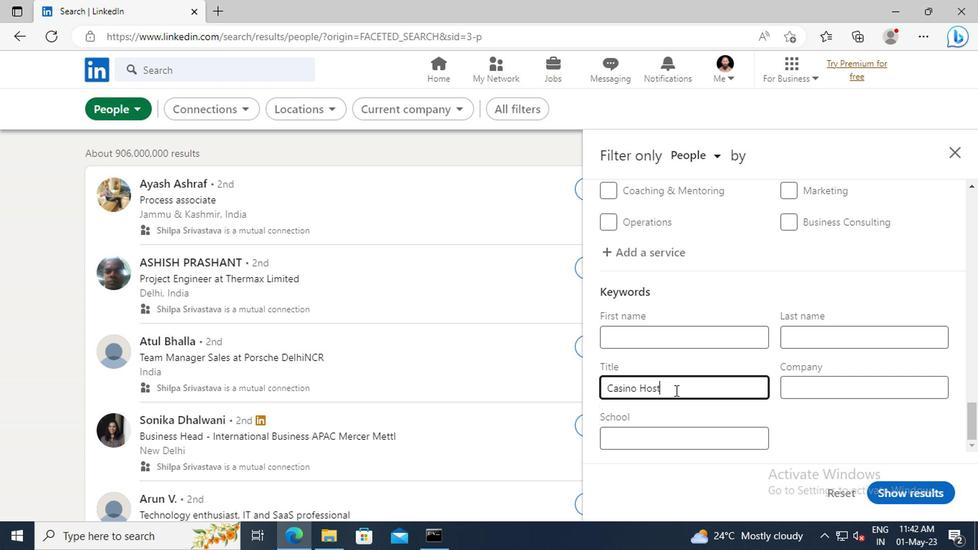 
Action: Mouse moved to (897, 488)
Screenshot: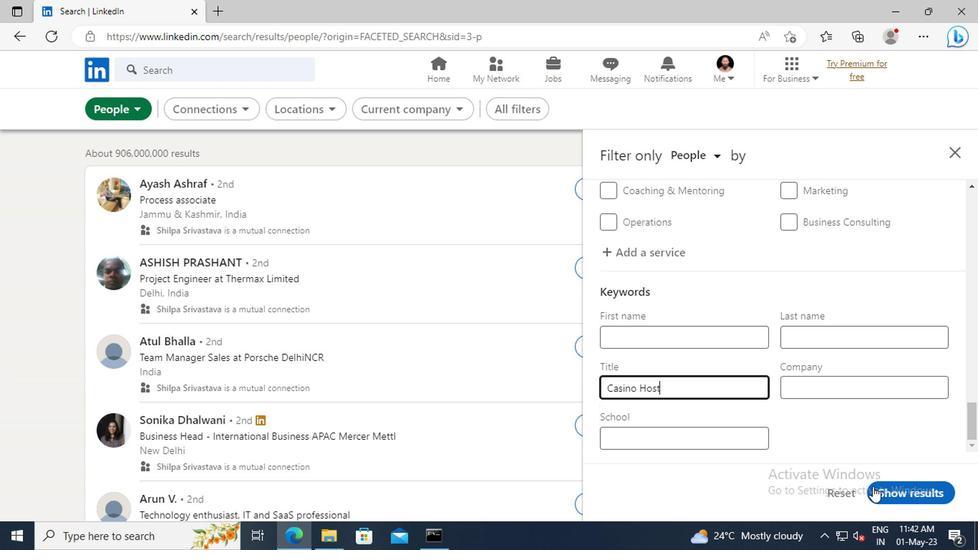 
Action: Mouse pressed left at (897, 488)
Screenshot: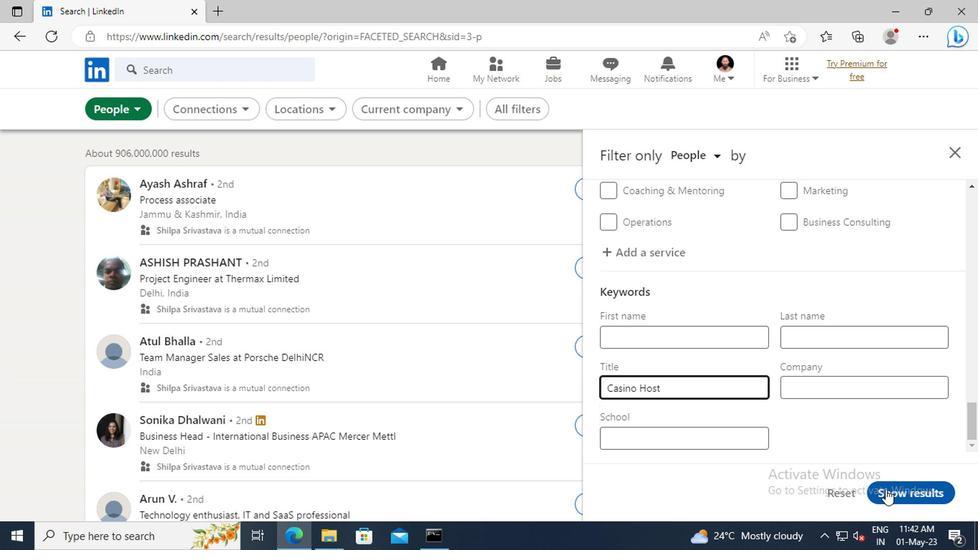 
